 Task: Add a signature David Green containing Wishing you a joyous holiday season, David Green to email address softage.10@softage.net and add a label User research
Action: Mouse moved to (90, 116)
Screenshot: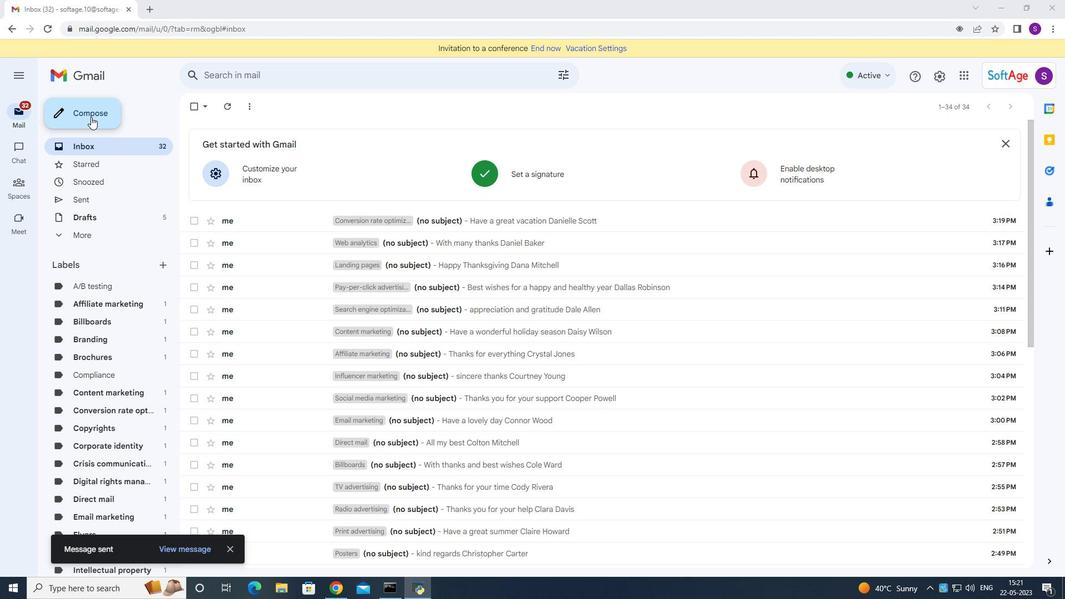 
Action: Mouse pressed left at (90, 116)
Screenshot: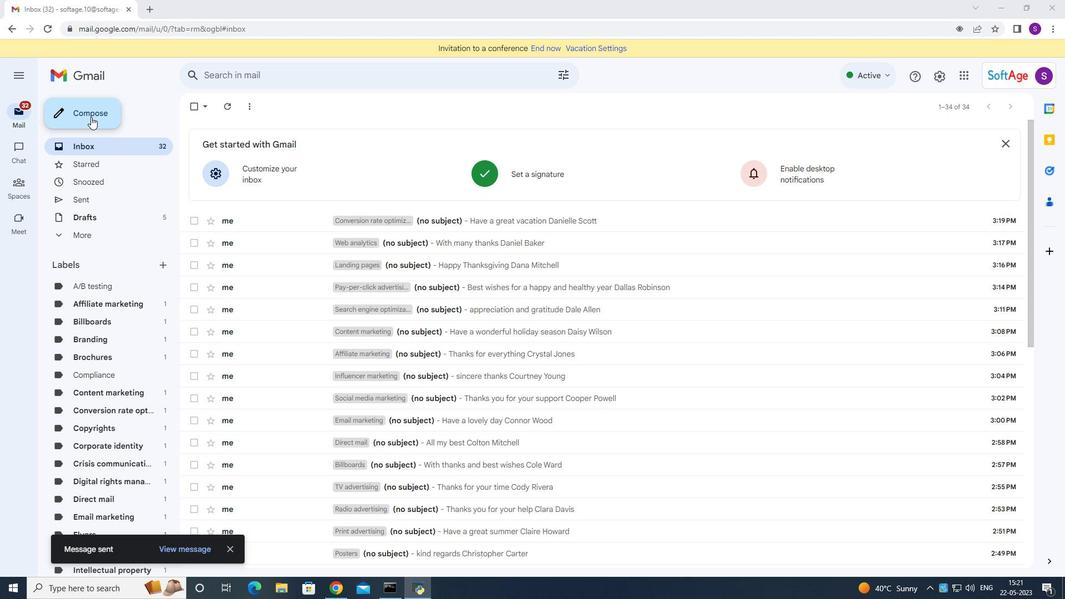 
Action: Mouse moved to (891, 559)
Screenshot: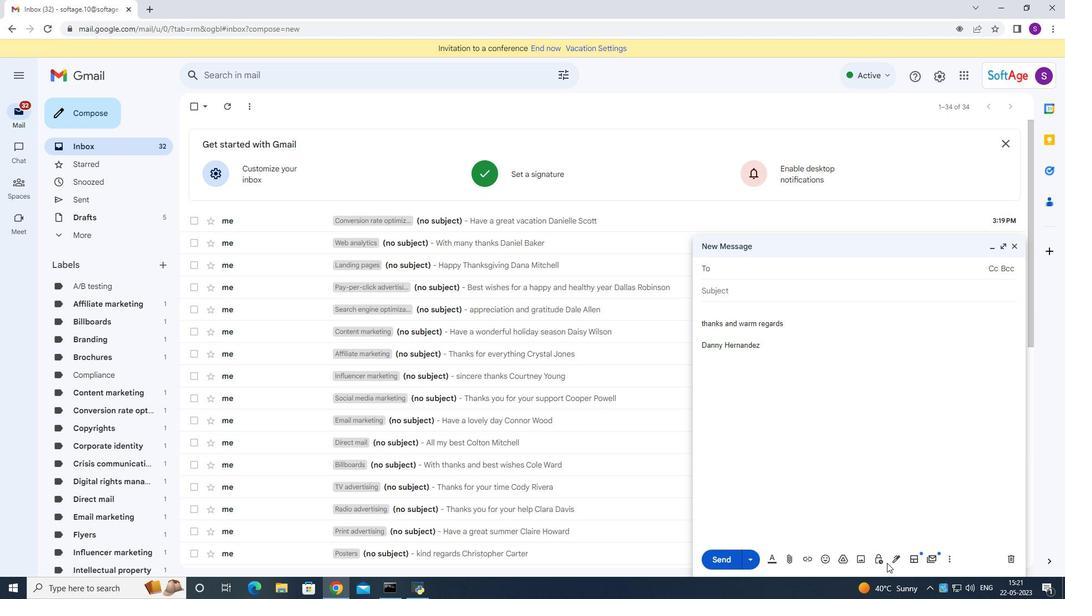 
Action: Mouse pressed left at (891, 559)
Screenshot: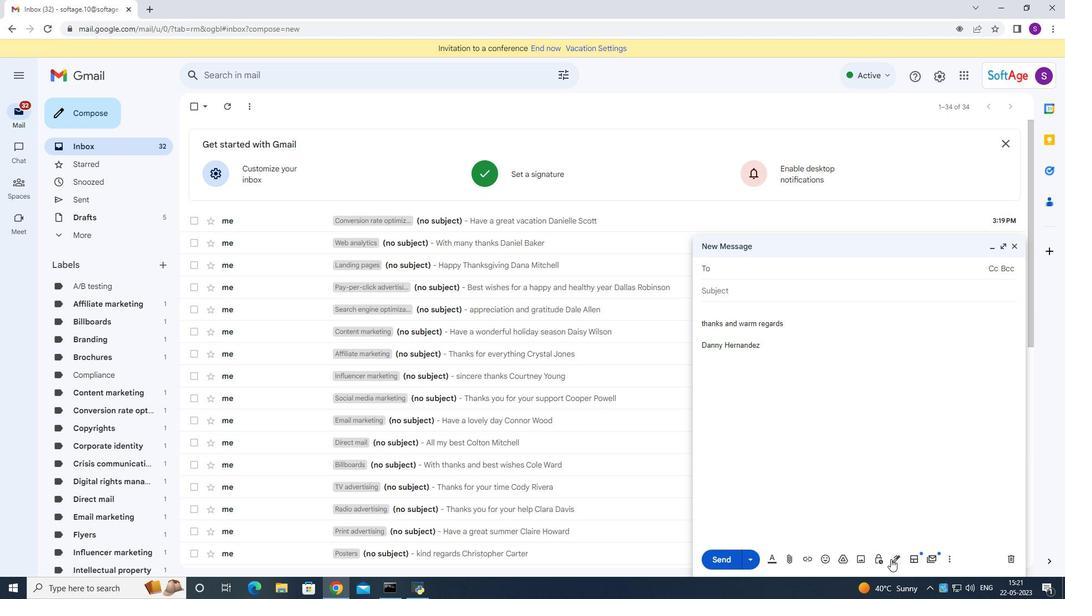 
Action: Mouse moved to (919, 493)
Screenshot: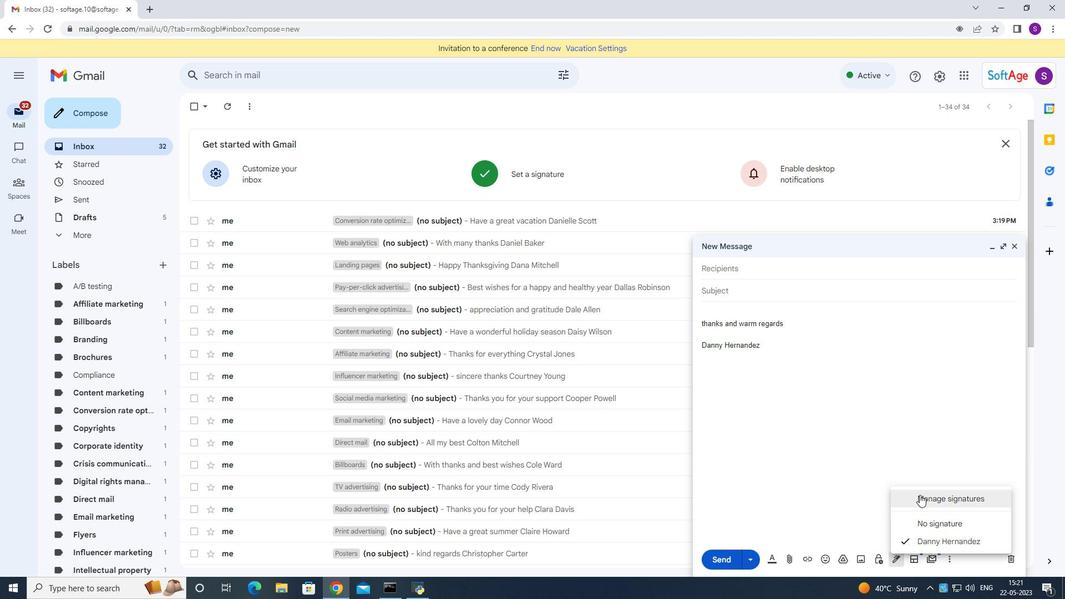 
Action: Mouse pressed left at (919, 493)
Screenshot: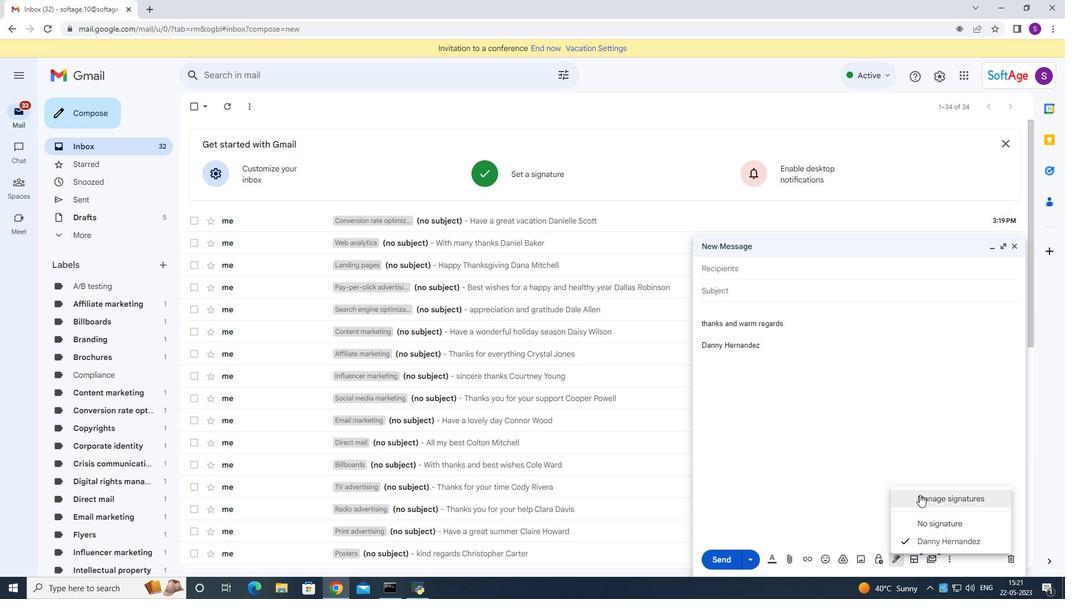 
Action: Mouse moved to (573, 359)
Screenshot: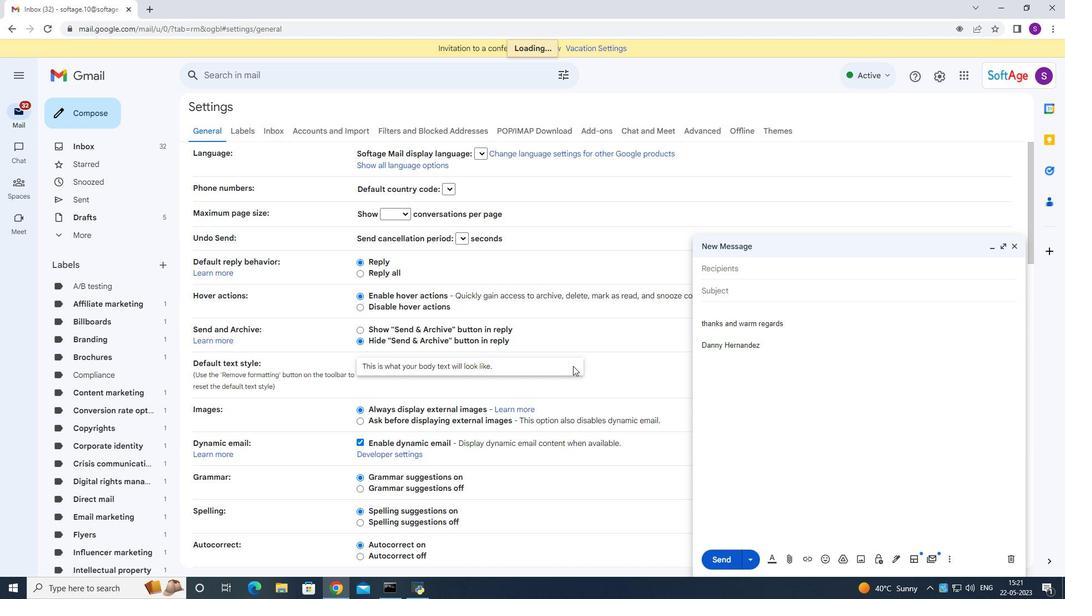 
Action: Mouse scrolled (573, 359) with delta (0, 0)
Screenshot: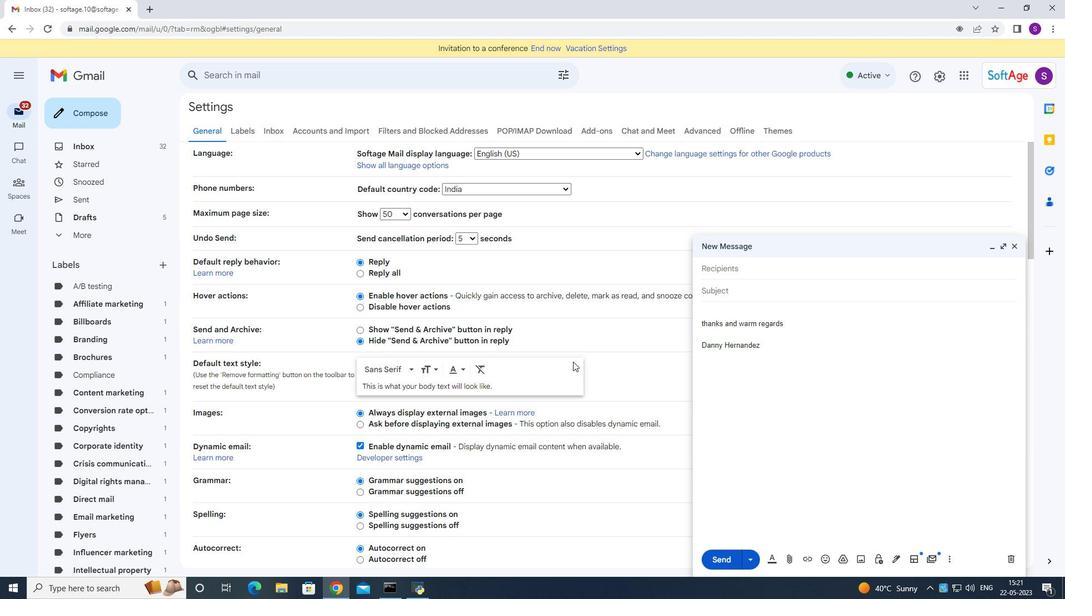 
Action: Mouse scrolled (573, 359) with delta (0, 0)
Screenshot: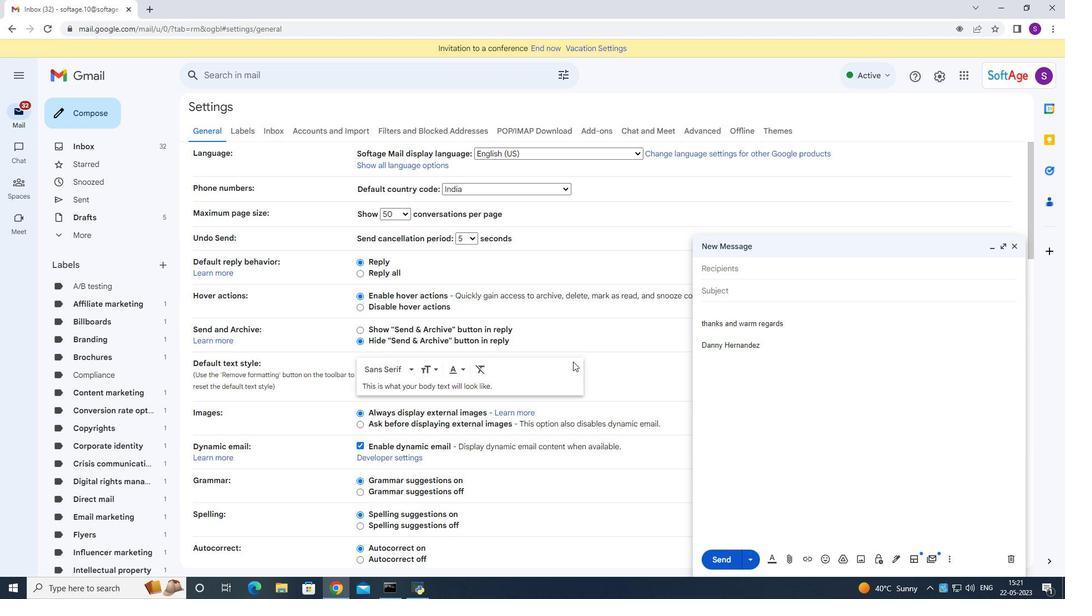 
Action: Mouse scrolled (573, 359) with delta (0, 0)
Screenshot: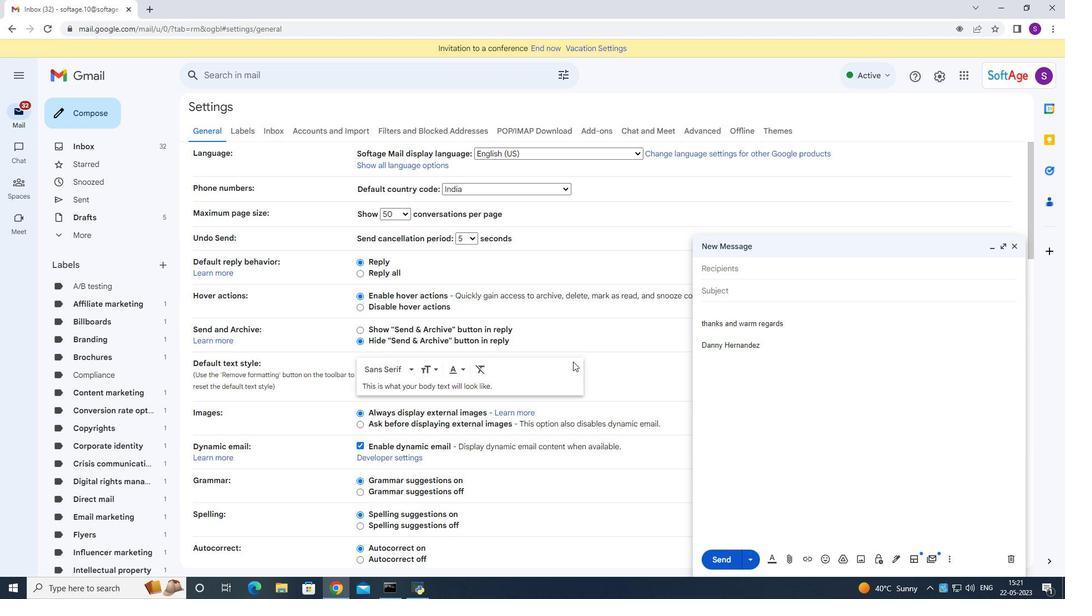 
Action: Mouse scrolled (573, 359) with delta (0, 0)
Screenshot: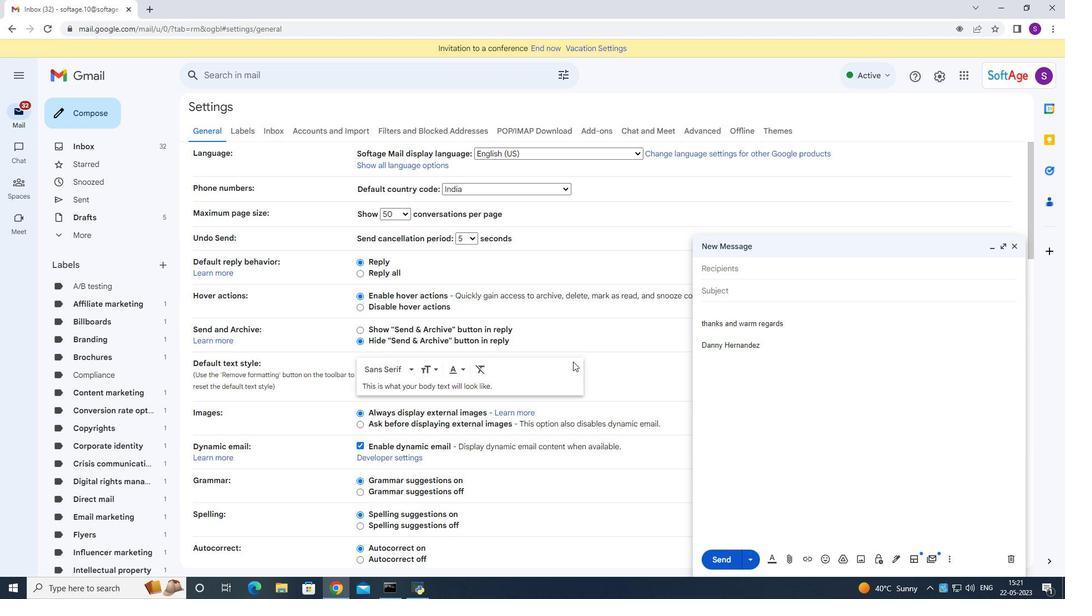 
Action: Mouse scrolled (573, 359) with delta (0, 0)
Screenshot: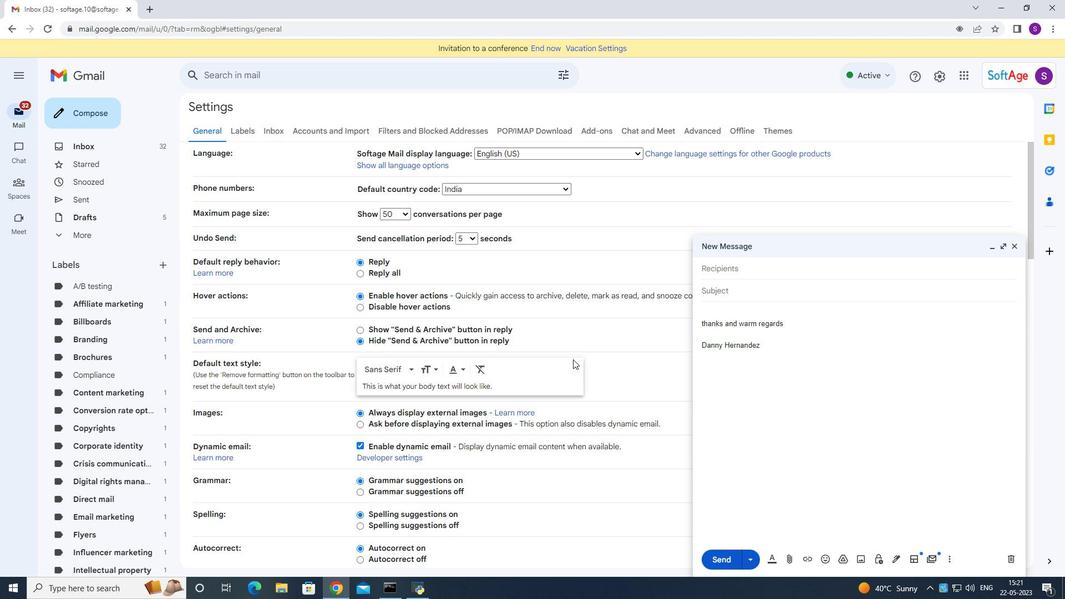 
Action: Mouse moved to (573, 359)
Screenshot: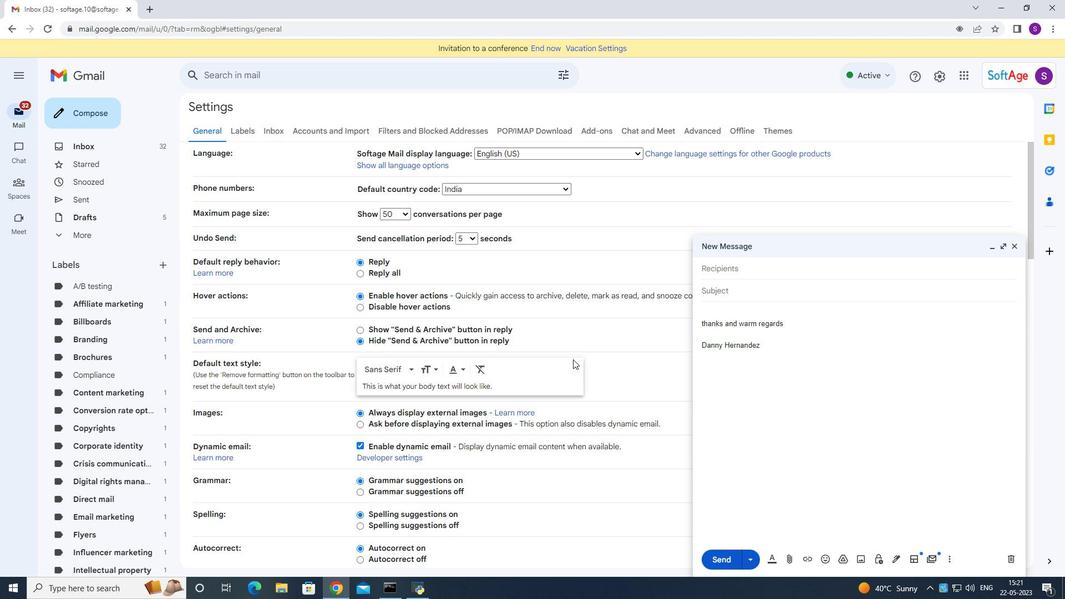 
Action: Mouse scrolled (573, 359) with delta (0, 0)
Screenshot: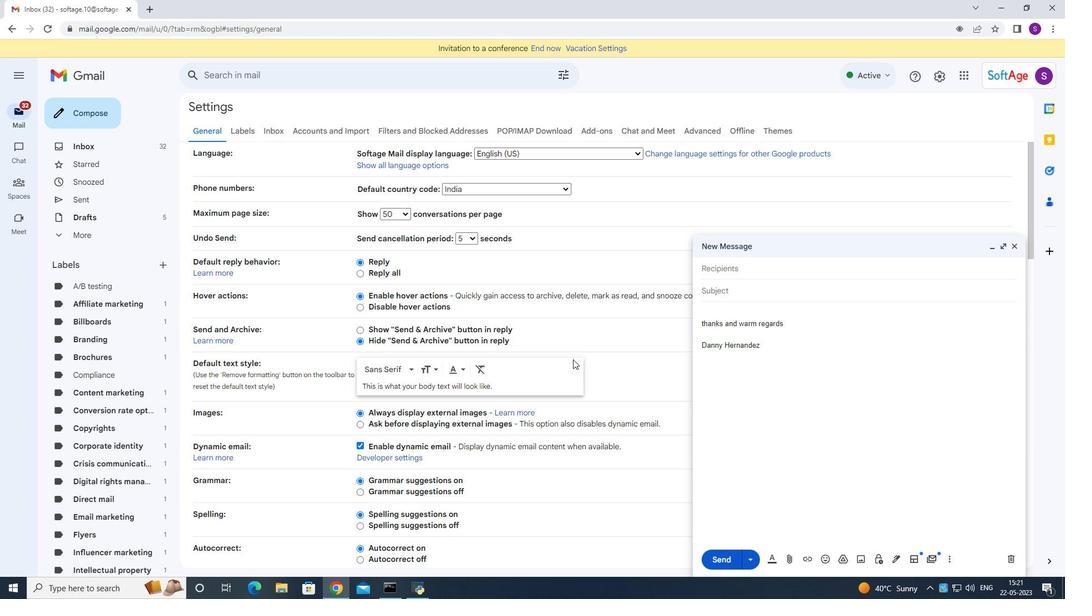 
Action: Mouse moved to (568, 361)
Screenshot: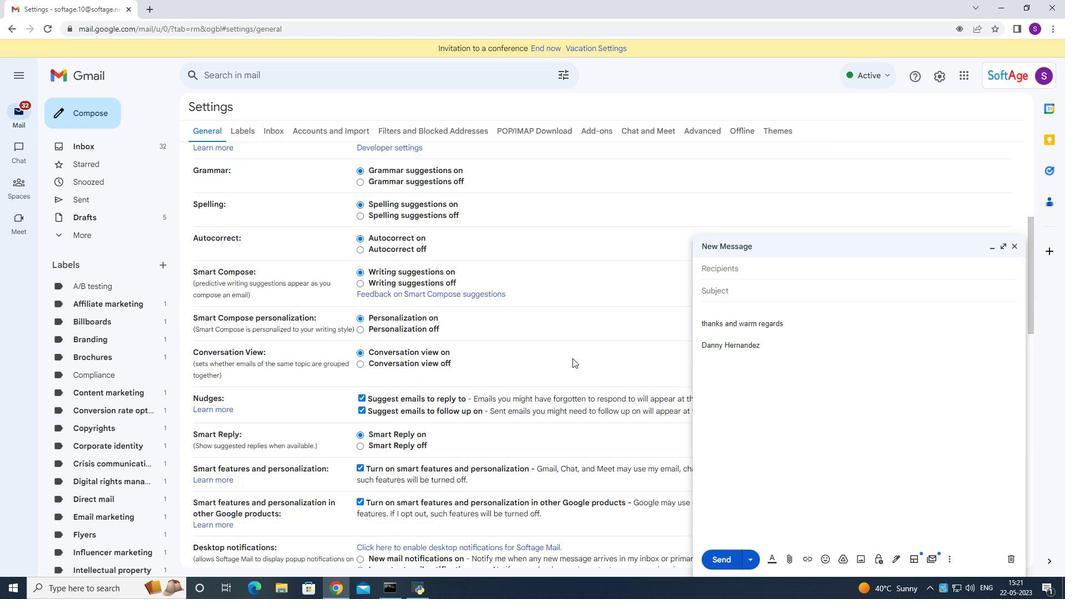 
Action: Mouse scrolled (568, 361) with delta (0, 0)
Screenshot: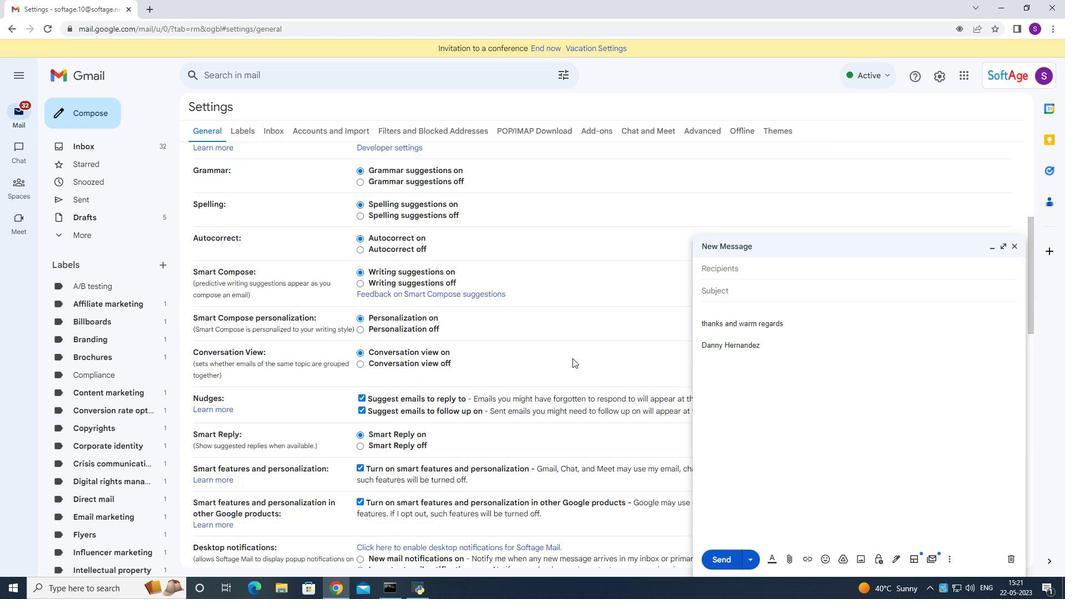 
Action: Mouse moved to (565, 364)
Screenshot: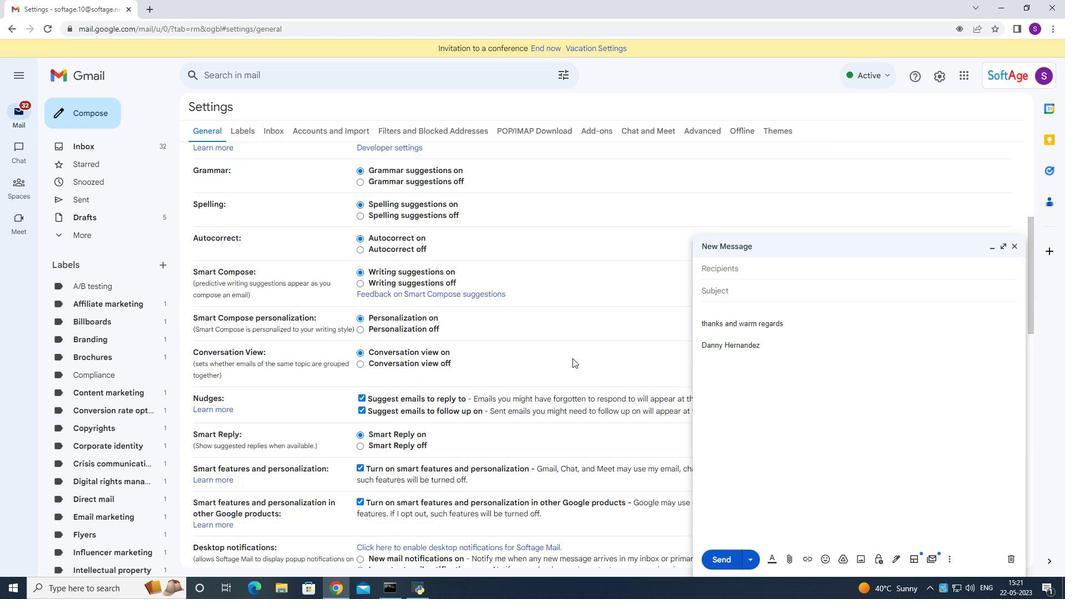 
Action: Mouse scrolled (565, 363) with delta (0, 0)
Screenshot: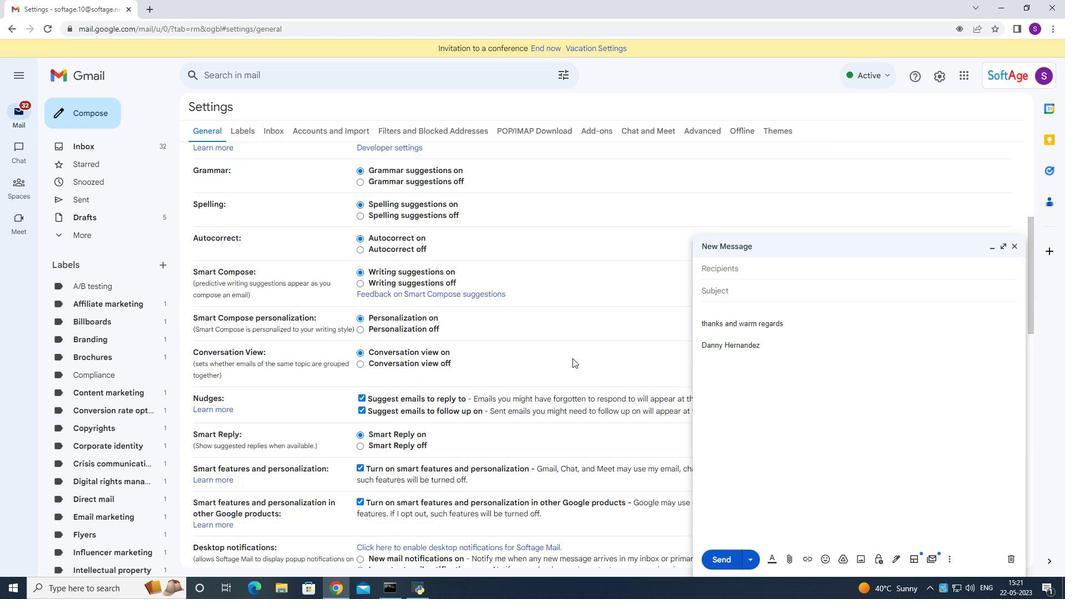 
Action: Mouse moved to (564, 364)
Screenshot: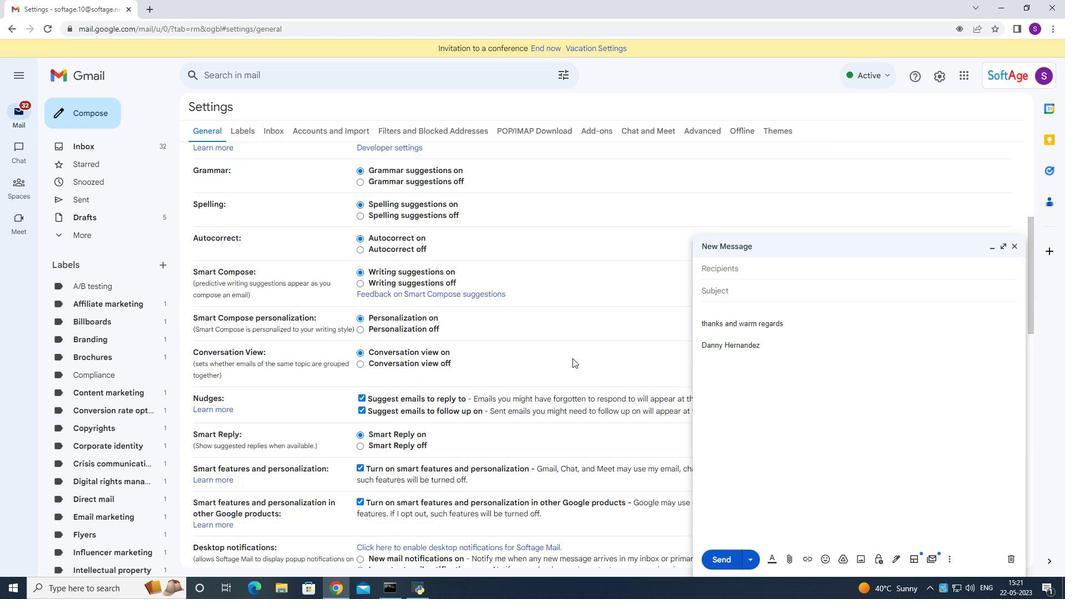 
Action: Mouse scrolled (564, 363) with delta (0, 0)
Screenshot: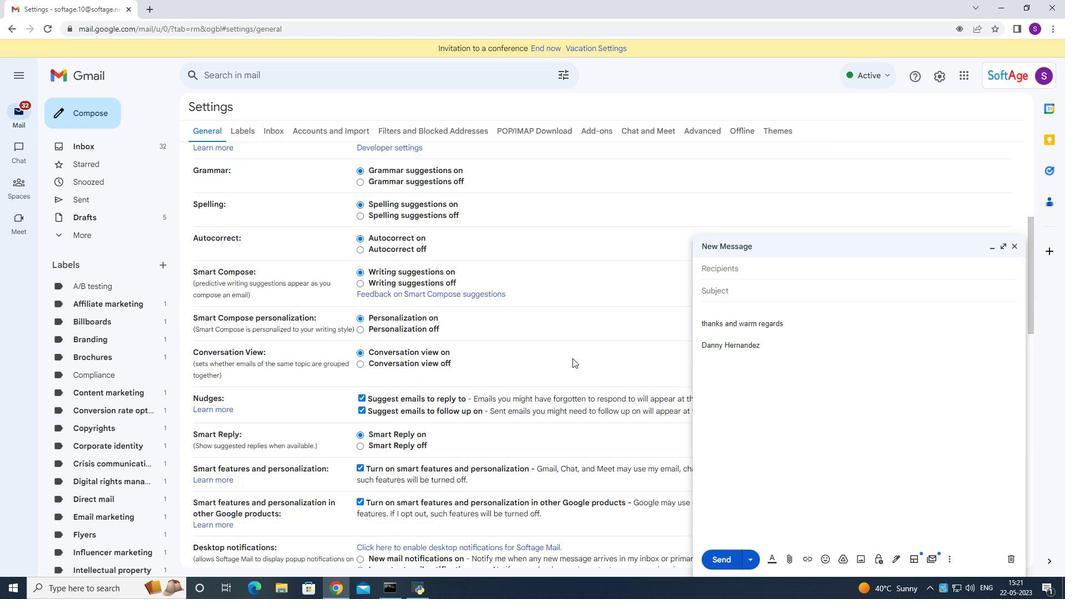 
Action: Mouse scrolled (564, 363) with delta (0, 0)
Screenshot: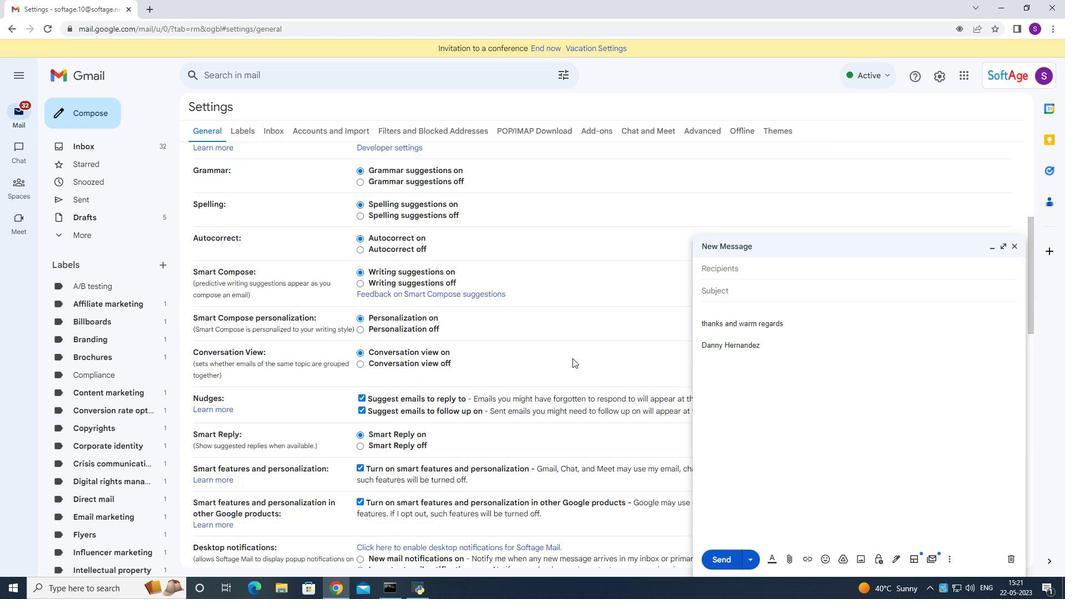 
Action: Mouse moved to (564, 364)
Screenshot: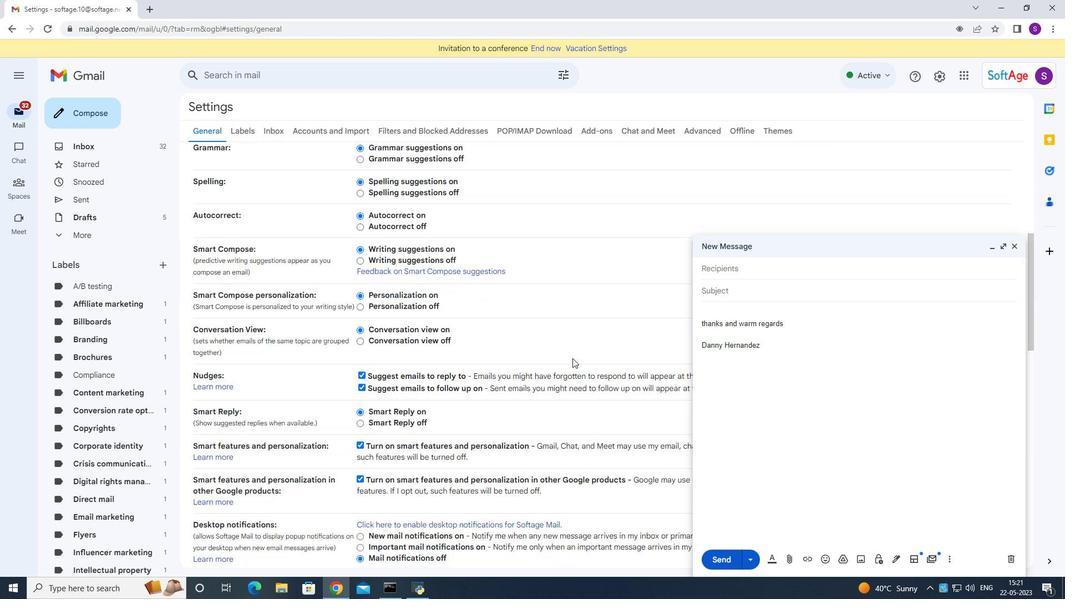 
Action: Mouse scrolled (564, 363) with delta (0, 0)
Screenshot: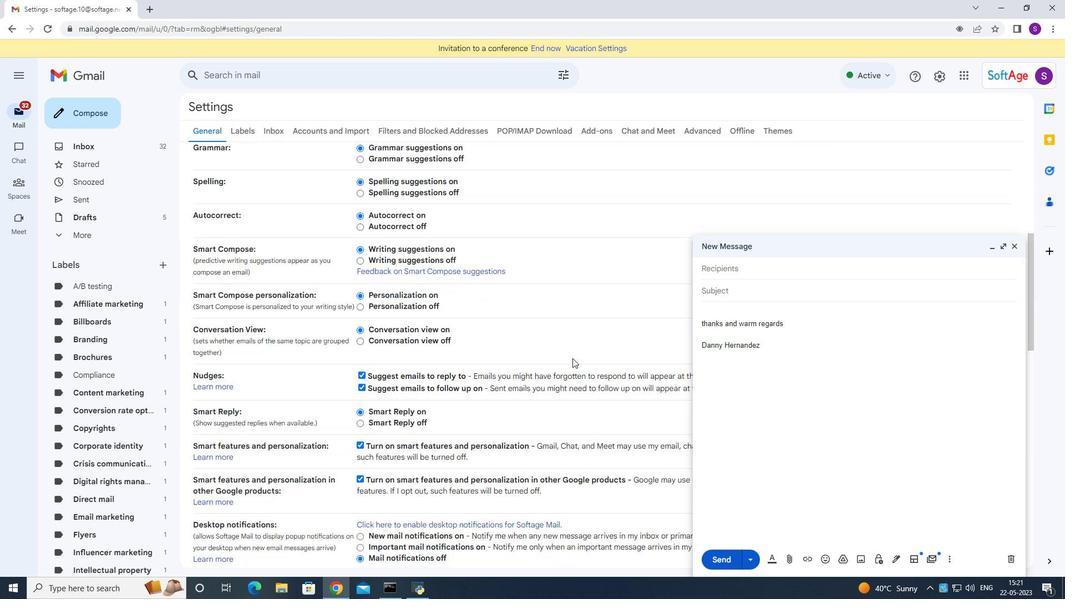 
Action: Mouse moved to (560, 364)
Screenshot: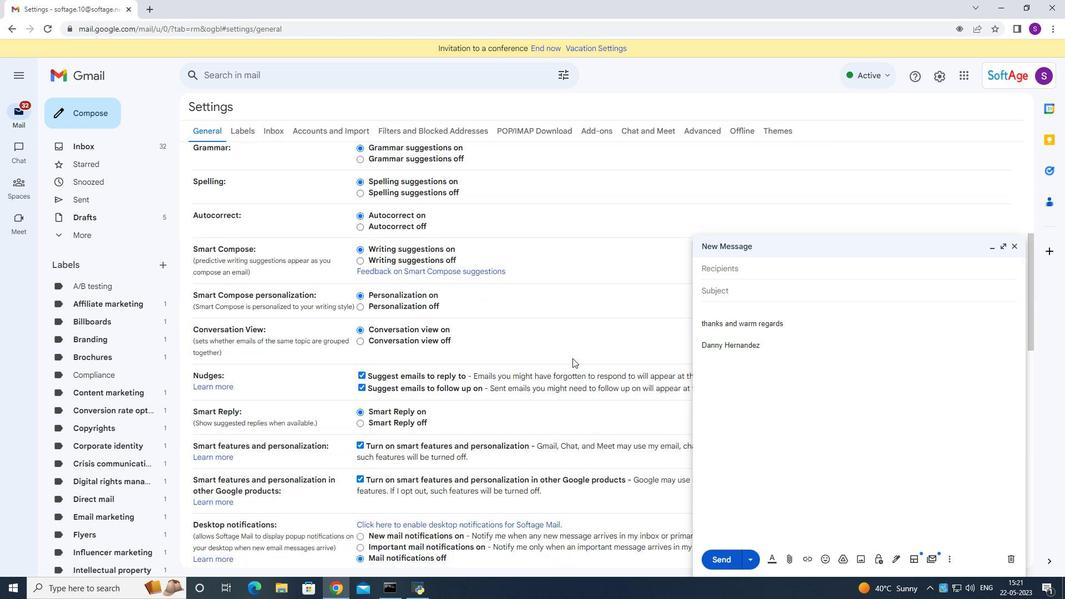 
Action: Mouse scrolled (560, 363) with delta (0, 0)
Screenshot: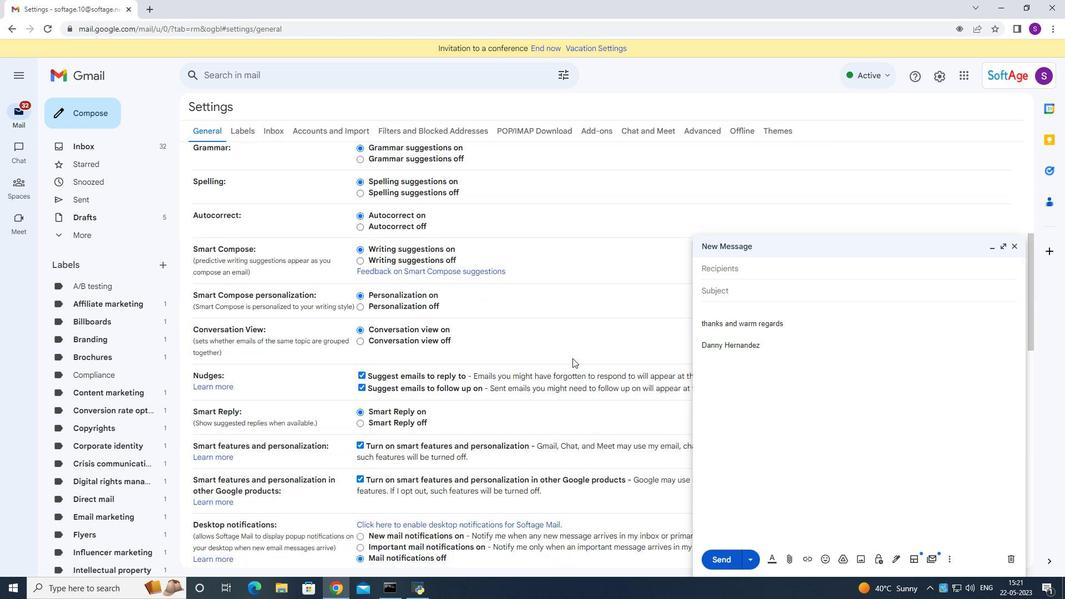 
Action: Mouse moved to (531, 373)
Screenshot: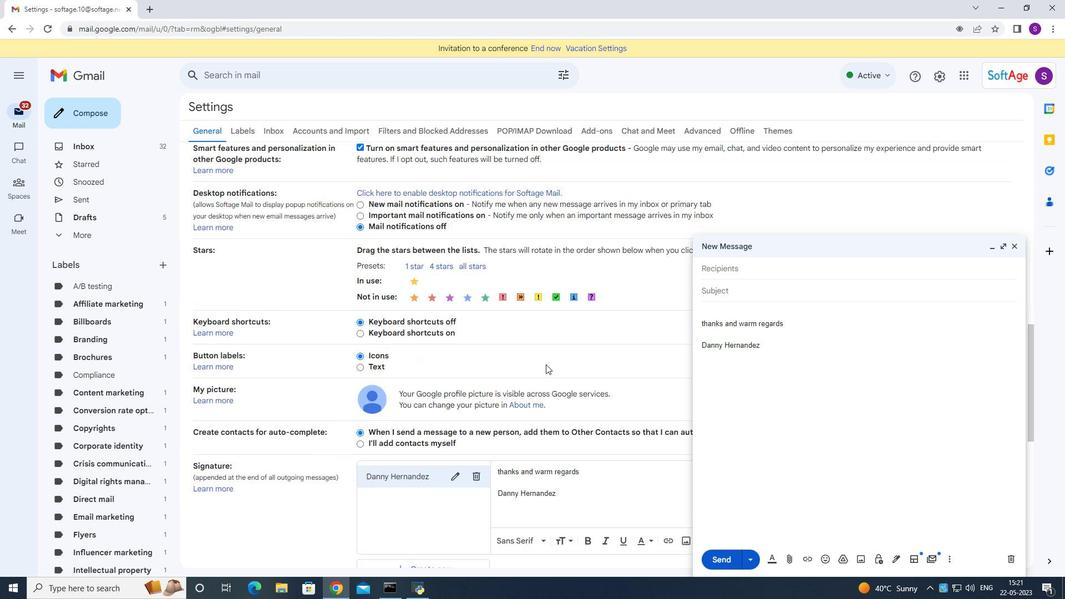 
Action: Mouse scrolled (531, 373) with delta (0, 0)
Screenshot: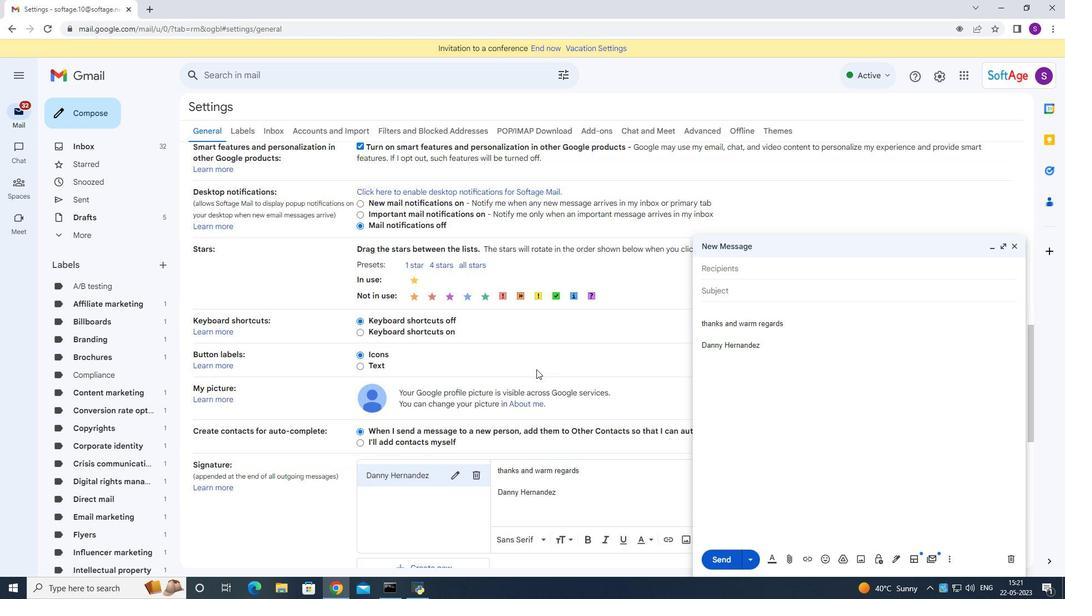 
Action: Mouse scrolled (531, 373) with delta (0, 0)
Screenshot: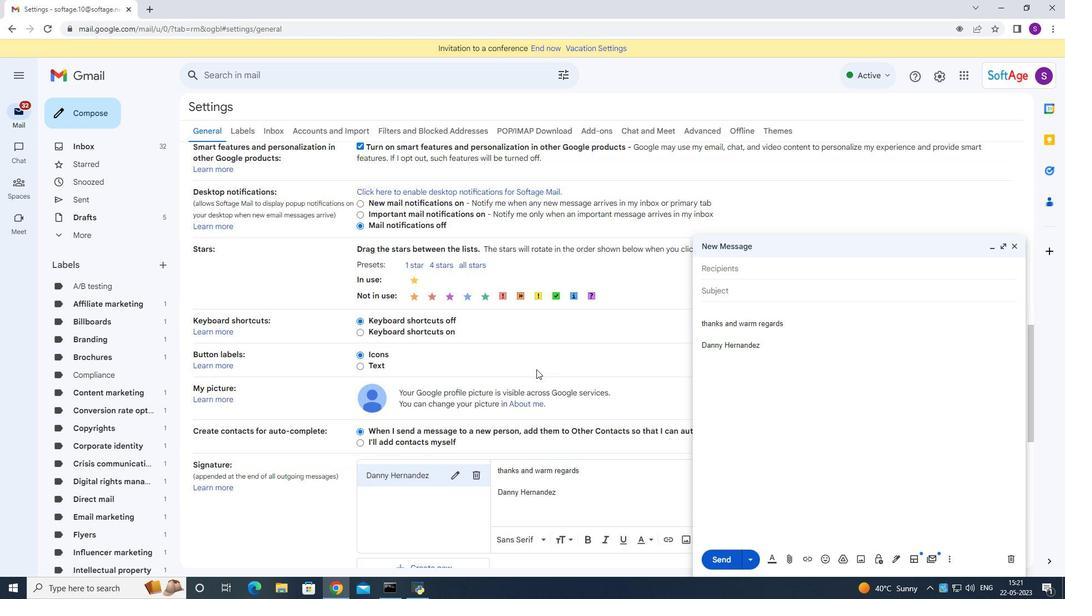 
Action: Mouse scrolled (531, 373) with delta (0, 0)
Screenshot: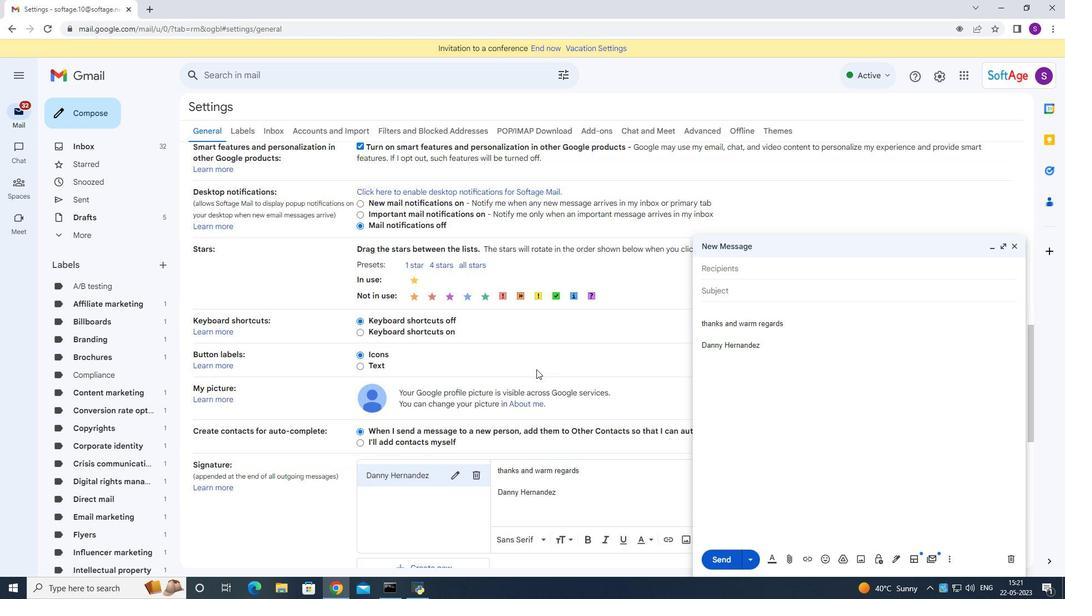 
Action: Mouse moved to (530, 373)
Screenshot: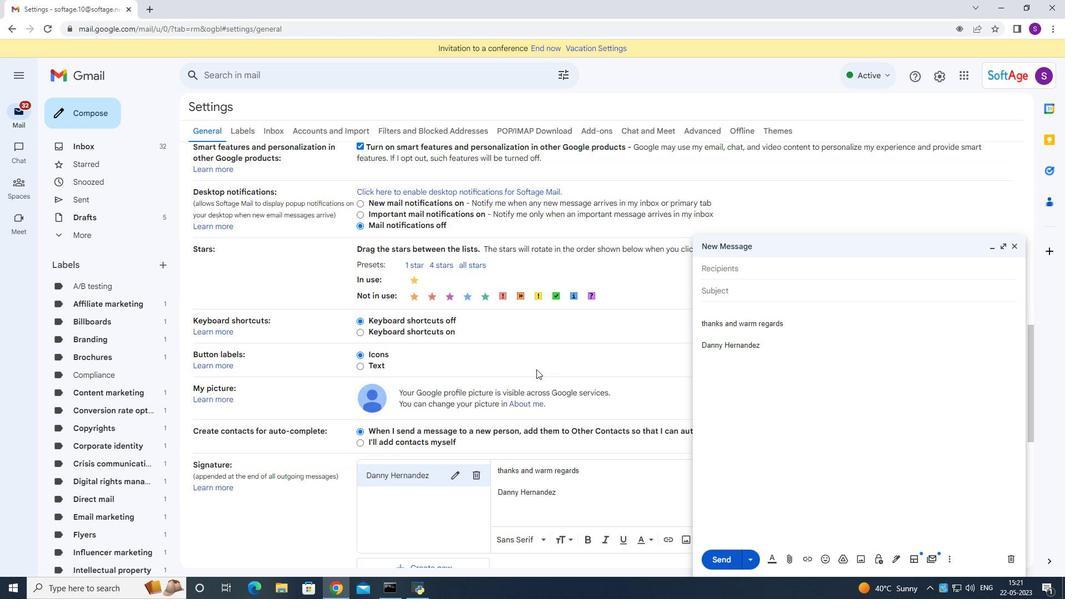 
Action: Mouse scrolled (530, 373) with delta (0, 0)
Screenshot: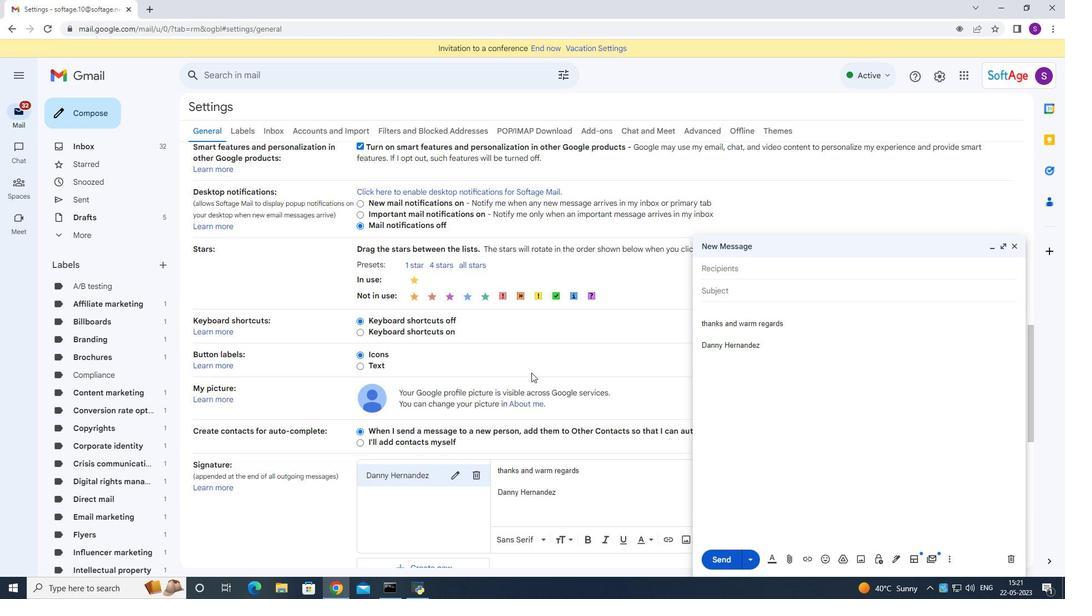 
Action: Mouse moved to (449, 260)
Screenshot: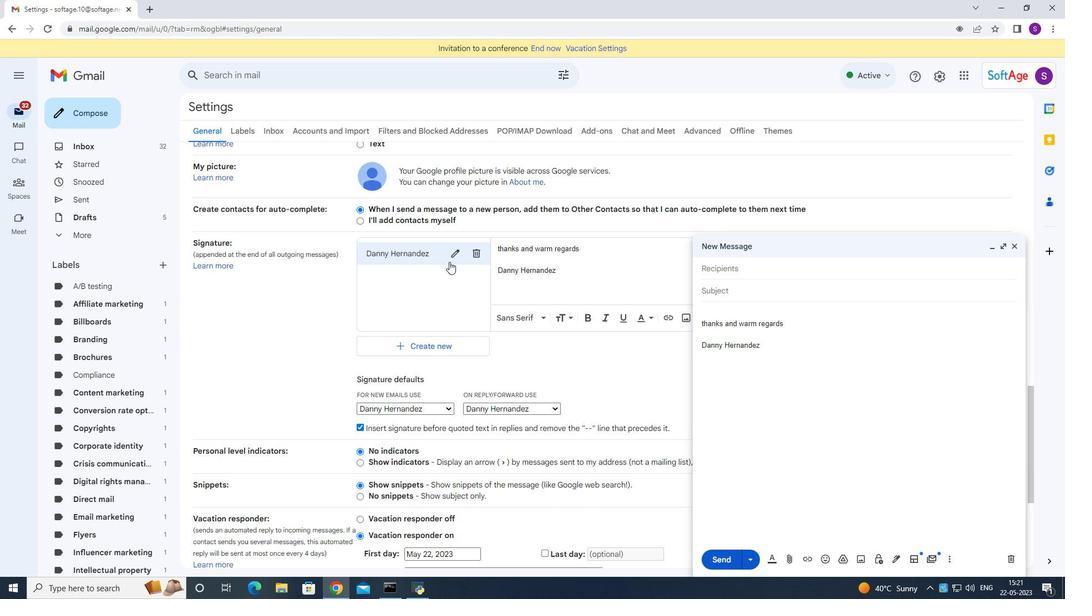 
Action: Mouse pressed left at (449, 260)
Screenshot: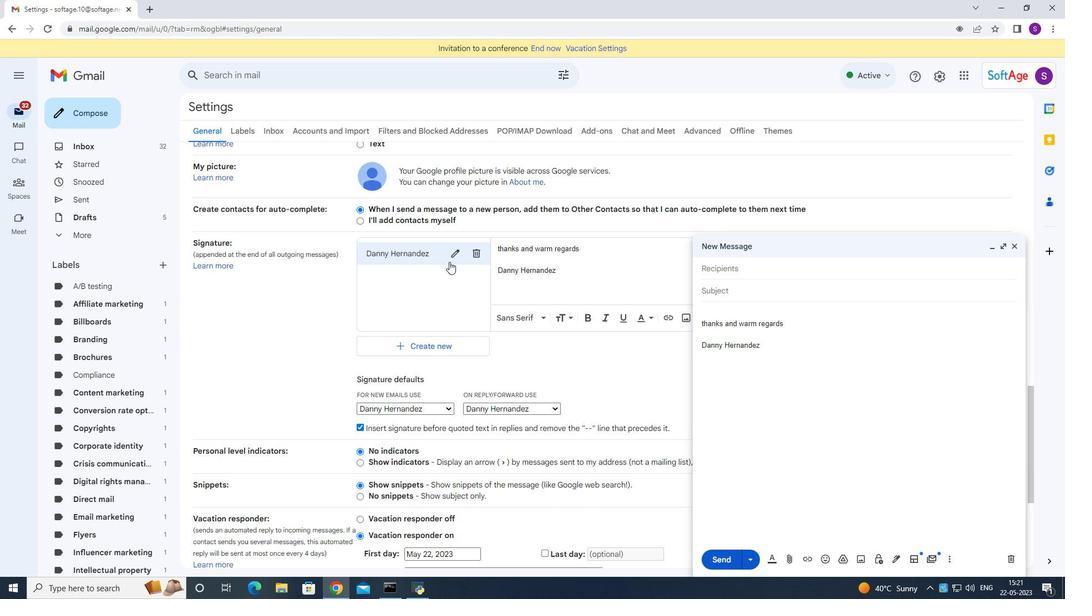 
Action: Mouse moved to (450, 256)
Screenshot: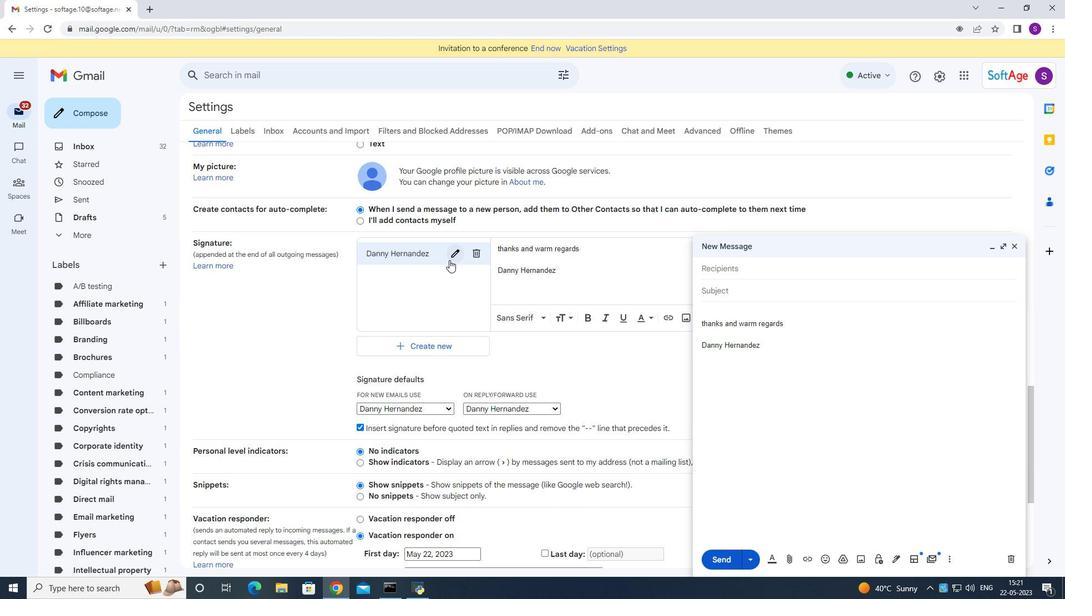 
Action: Key pressed ctrl+A<Key.backspace><Key.shift><Key.shift><Key.shift><Key.shift><Key.shift><Key.shift><Key.shift><Key.shift><Key.shift><Key.shift><Key.shift><Key.shift><Key.shift><Key.shift><Key.shift><Key.shift><Key.shift><Key.shift><Key.shift><Key.shift><Key.shift><Key.shift>David<Key.space><Key.shift>Green<Key.space>
Screenshot: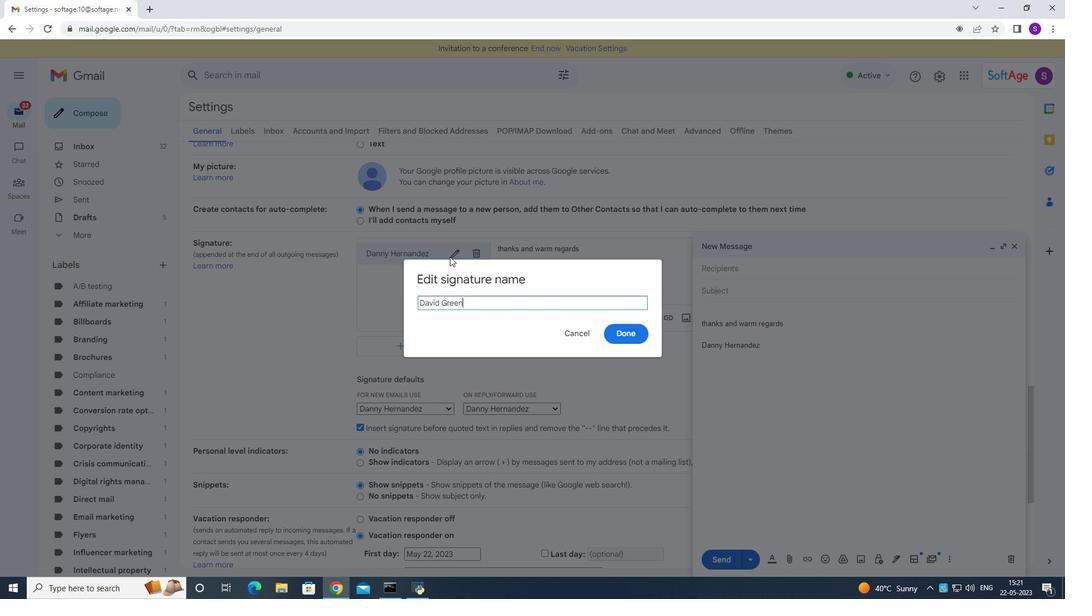 
Action: Mouse moved to (607, 330)
Screenshot: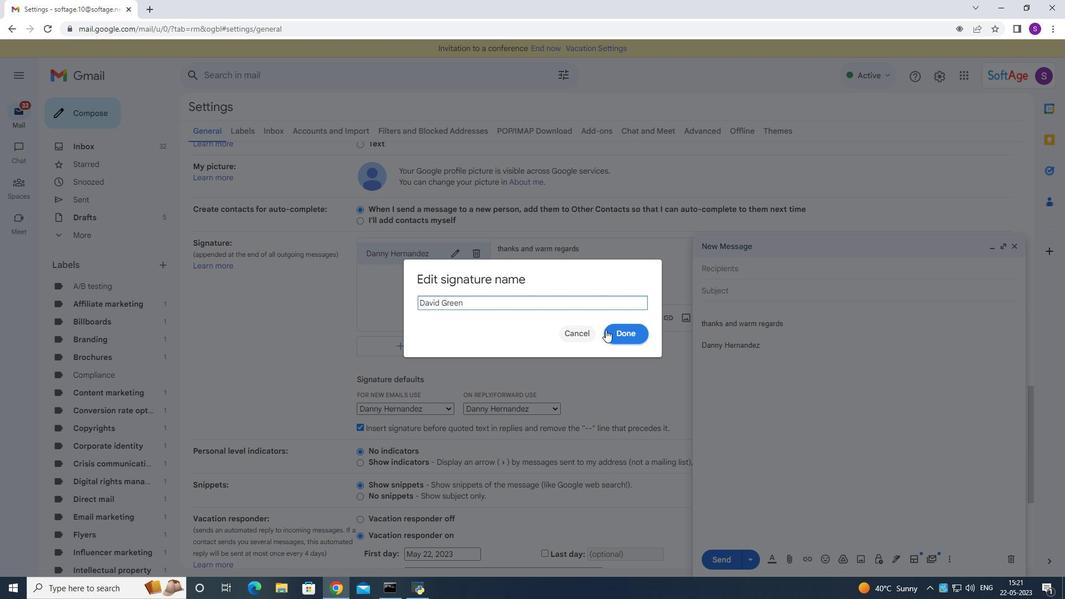 
Action: Mouse pressed left at (607, 330)
Screenshot: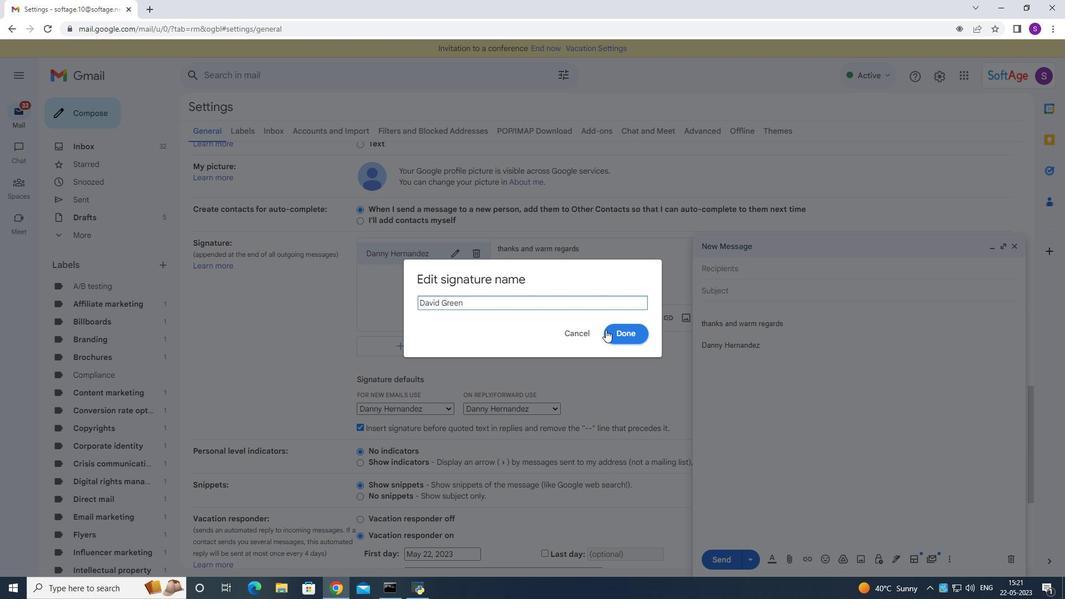 
Action: Mouse moved to (590, 204)
Screenshot: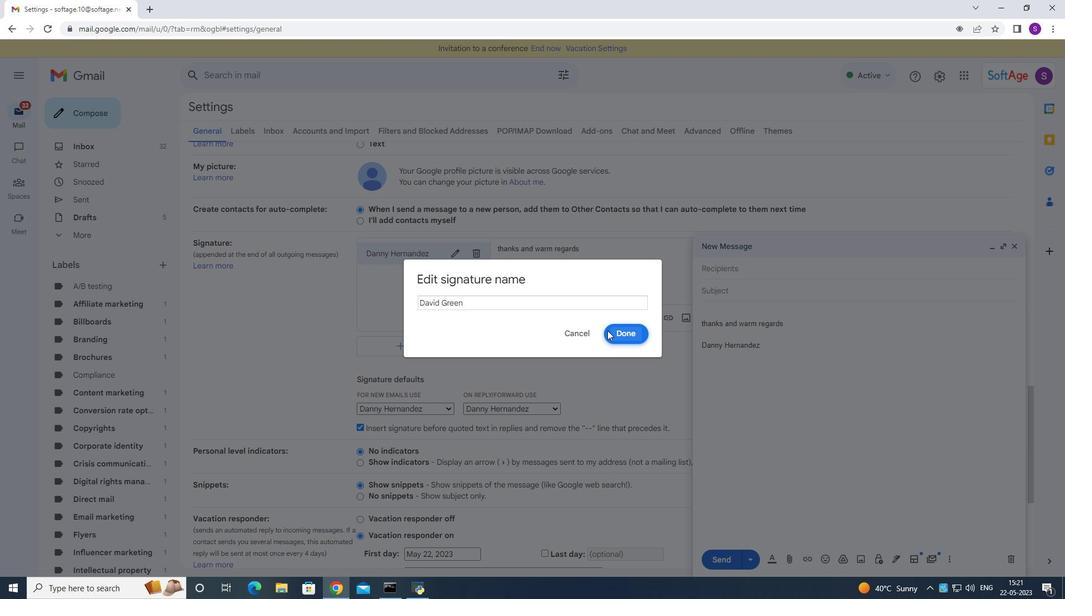 
Action: Key pressed ctrl+A=<Key.backspace><Key.backspace><Key.backspace><Key.shift>Wishi<Key.backspace>ing<Key.space>you<Key.space>a<Key.space>joyous<Key.space>holidays<Key.space><Key.backspace><Key.backspace><Key.space>season<Key.space><Key.enter><Key.enter><Key.shift>David<Key.space><Key.shift>Green<Key.space>
Screenshot: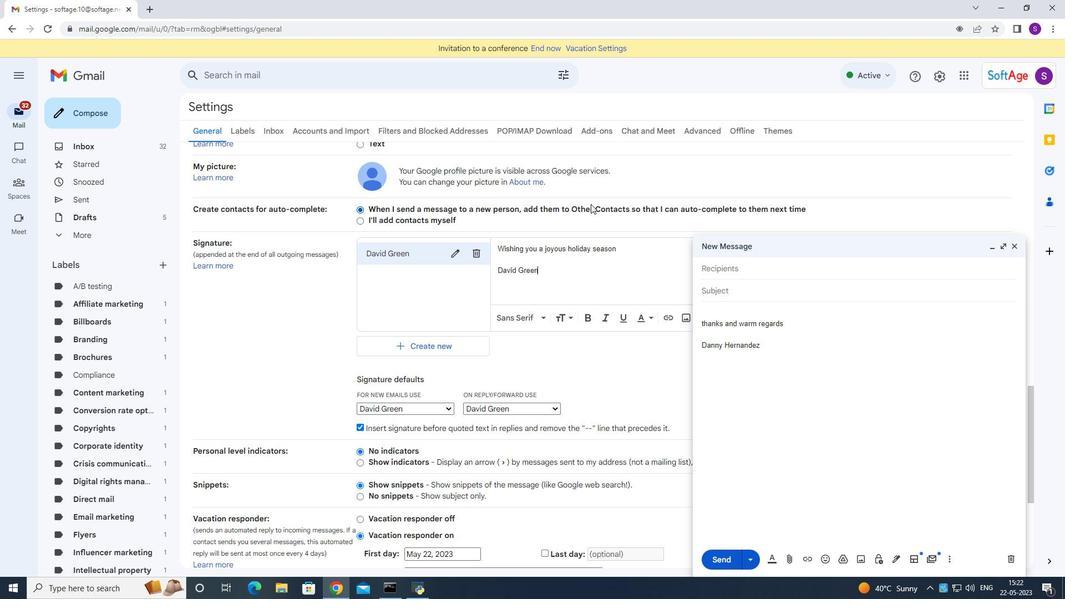 
Action: Mouse moved to (584, 294)
Screenshot: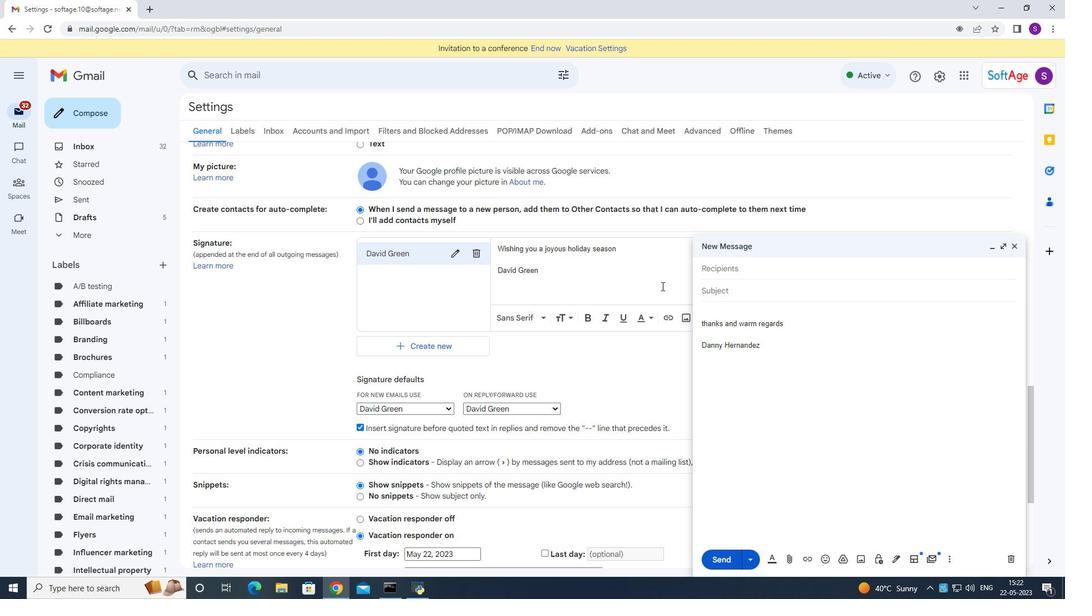 
Action: Mouse scrolled (584, 294) with delta (0, 0)
Screenshot: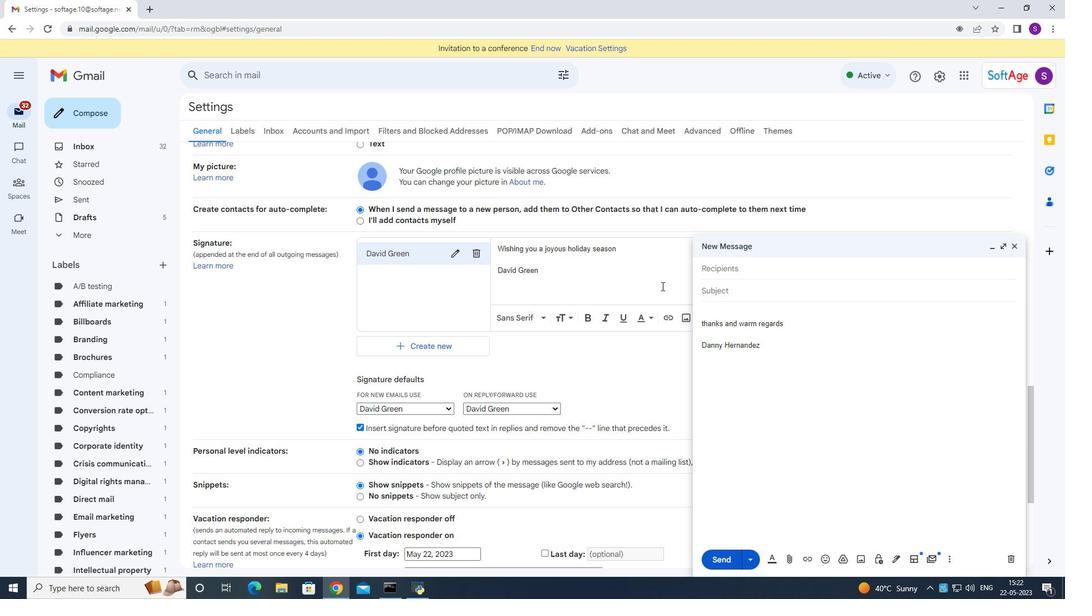 
Action: Mouse scrolled (584, 294) with delta (0, 0)
Screenshot: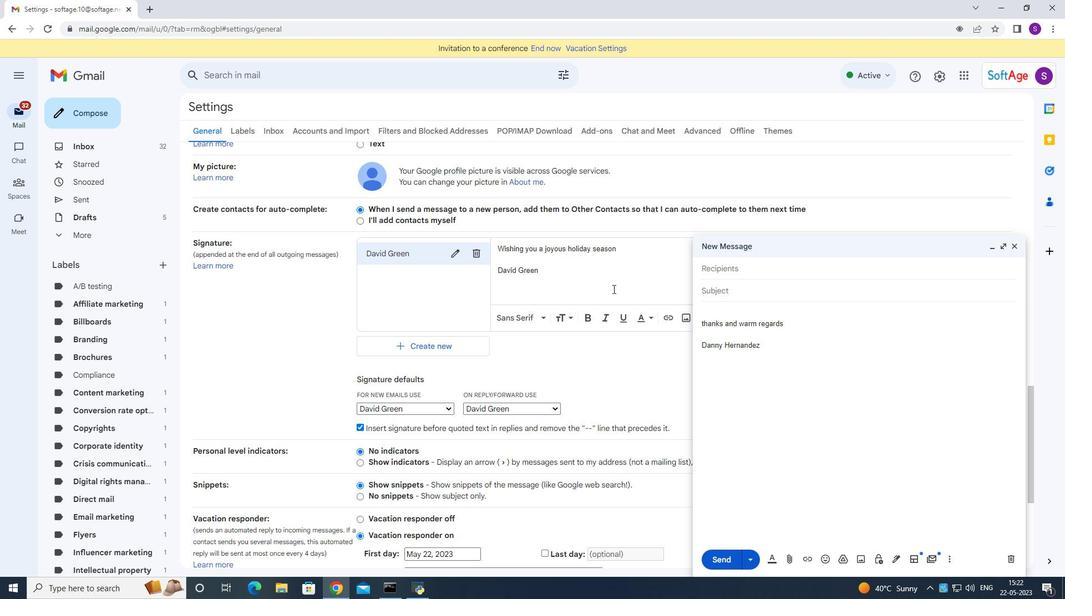
Action: Mouse scrolled (584, 294) with delta (0, 0)
Screenshot: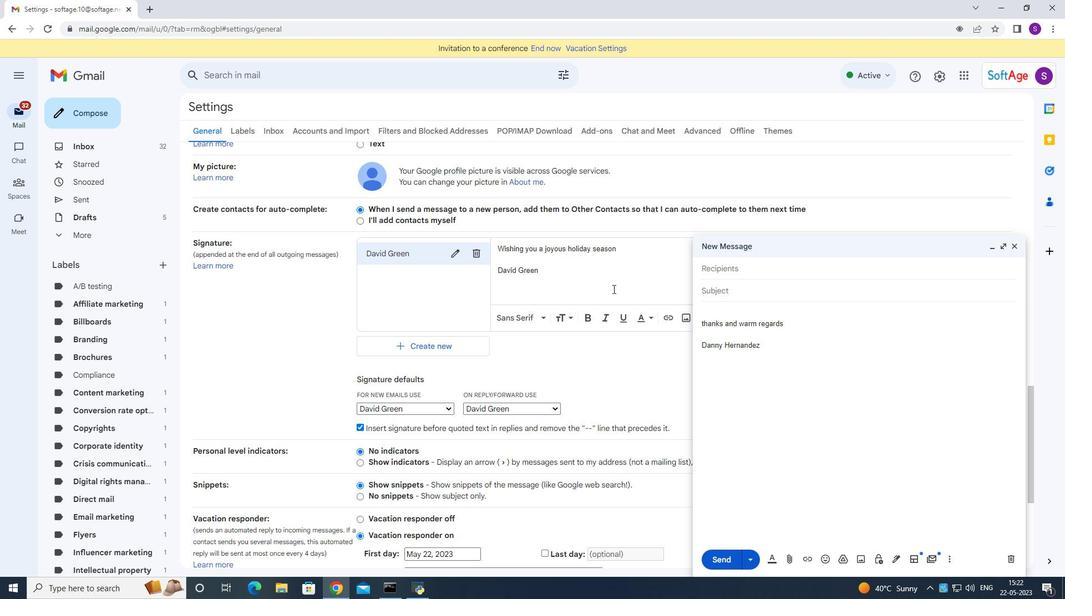 
Action: Mouse scrolled (584, 294) with delta (0, 0)
Screenshot: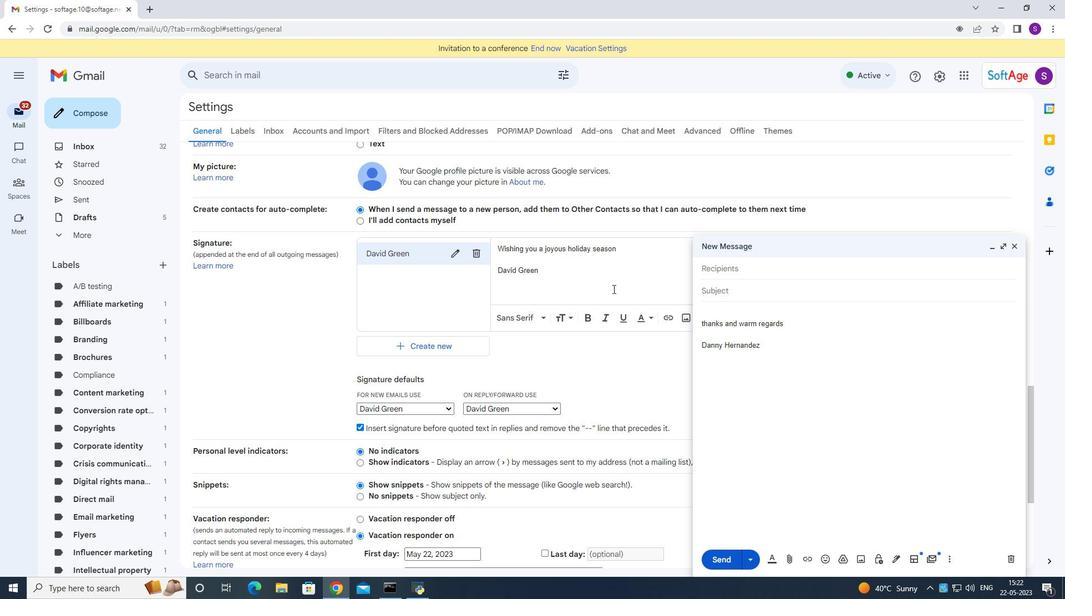 
Action: Mouse scrolled (584, 294) with delta (0, 0)
Screenshot: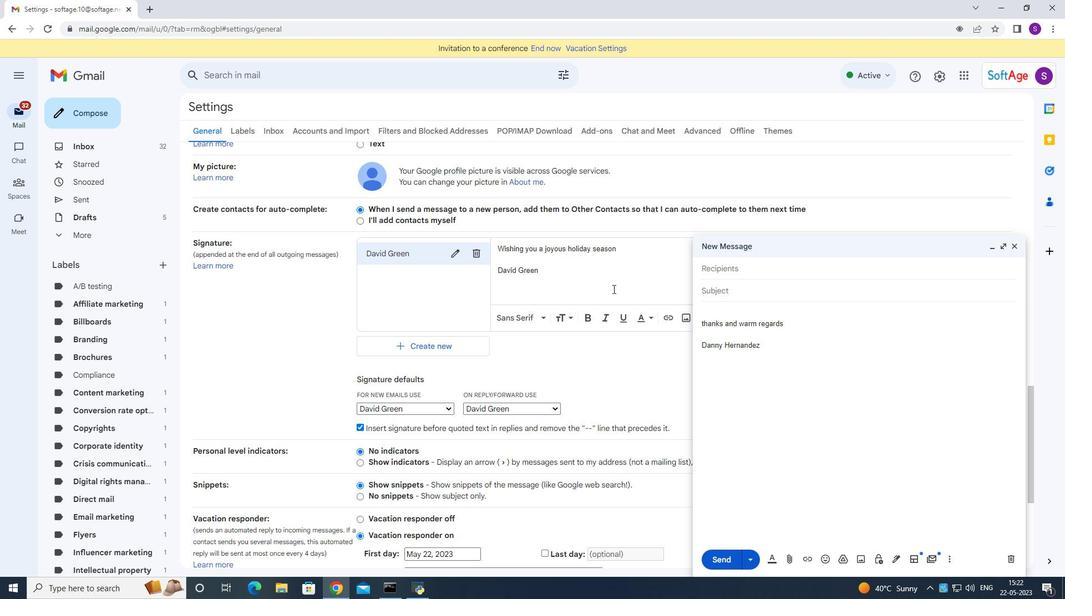 
Action: Mouse scrolled (584, 294) with delta (0, 0)
Screenshot: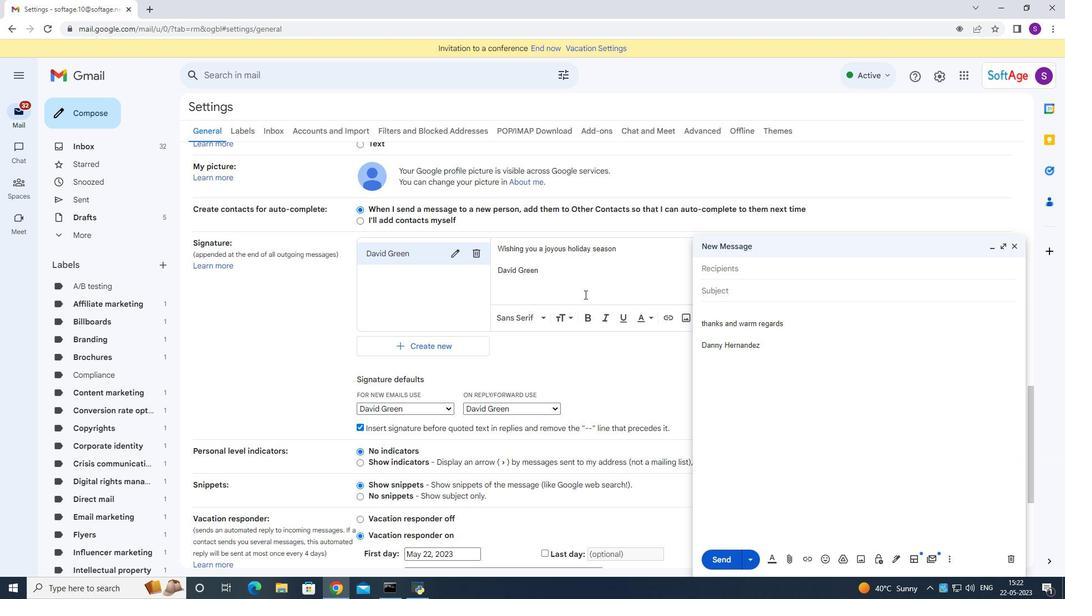 
Action: Mouse moved to (591, 328)
Screenshot: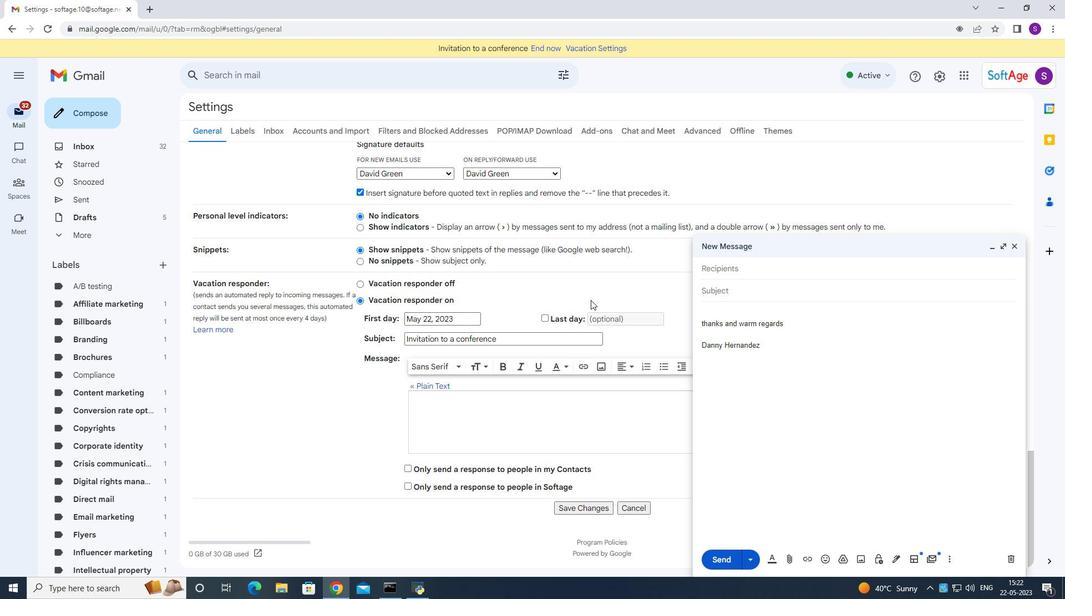 
Action: Mouse scrolled (591, 327) with delta (0, 0)
Screenshot: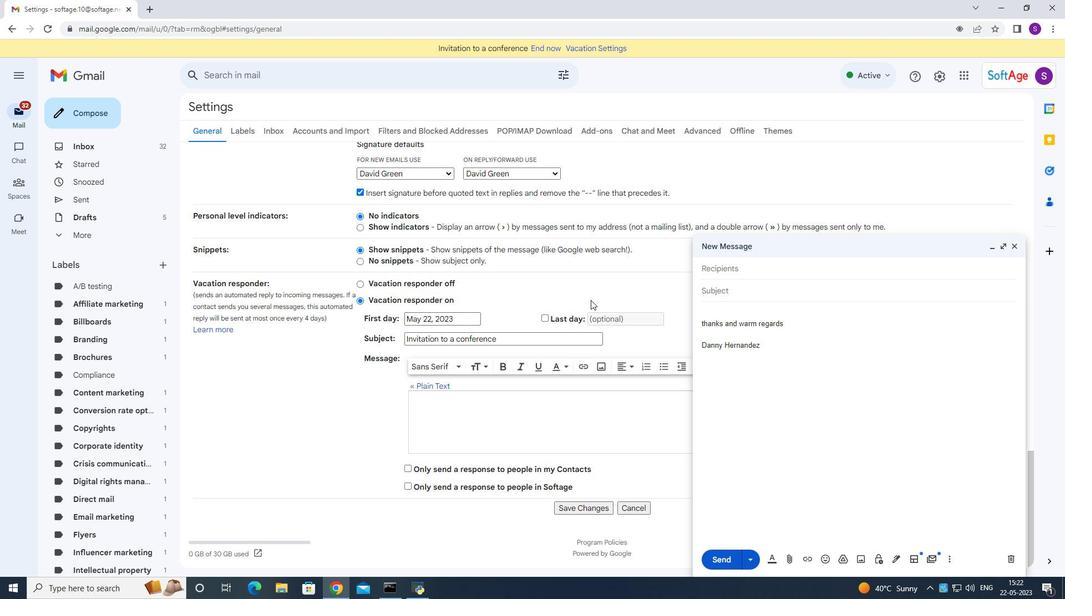 
Action: Mouse moved to (591, 338)
Screenshot: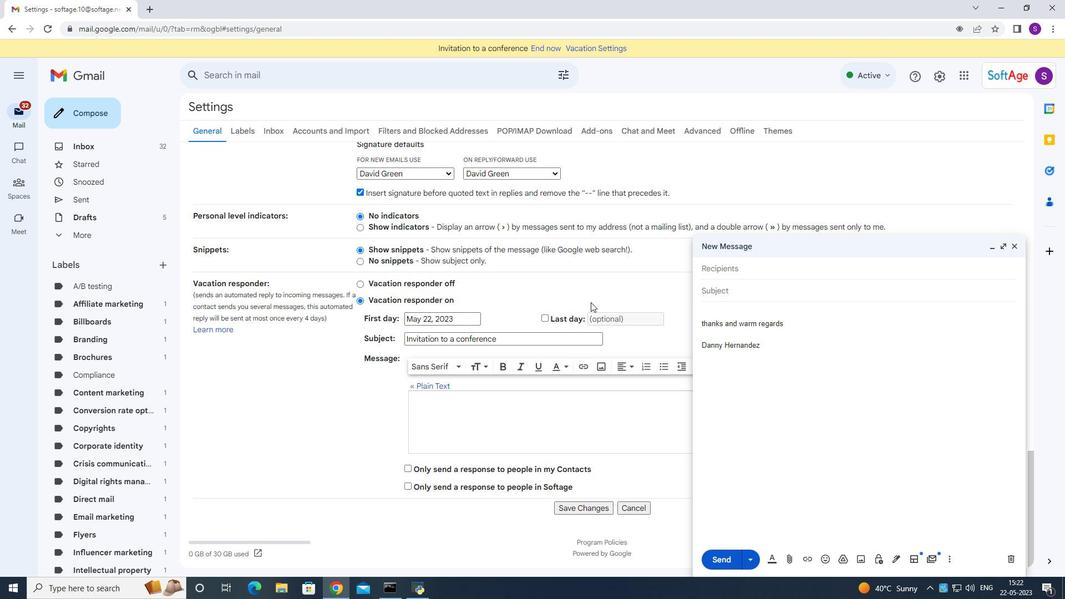 
Action: Mouse scrolled (591, 337) with delta (0, 0)
Screenshot: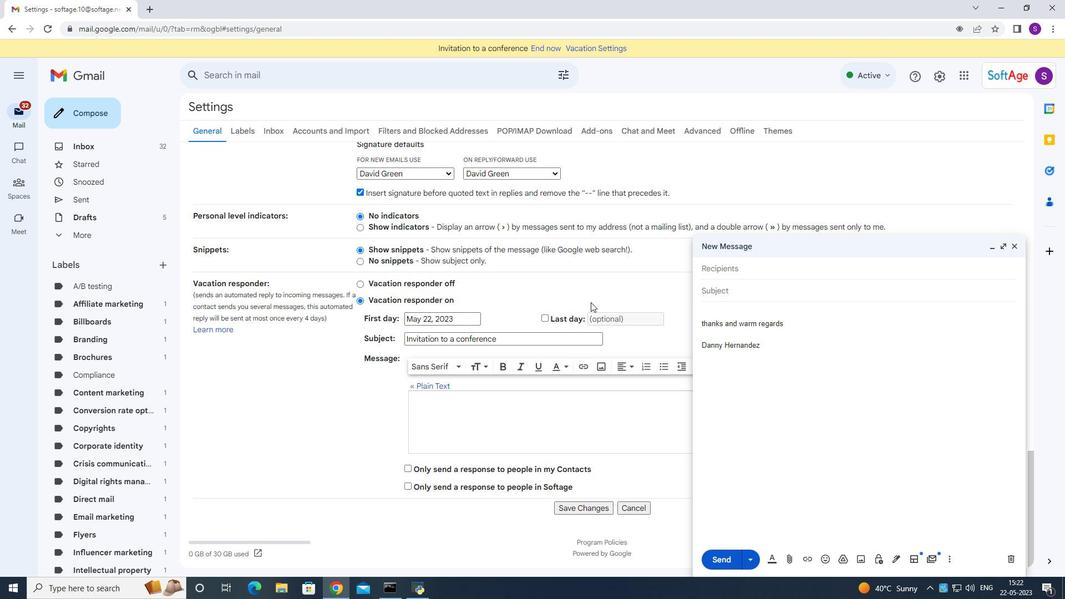 
Action: Mouse moved to (588, 345)
Screenshot: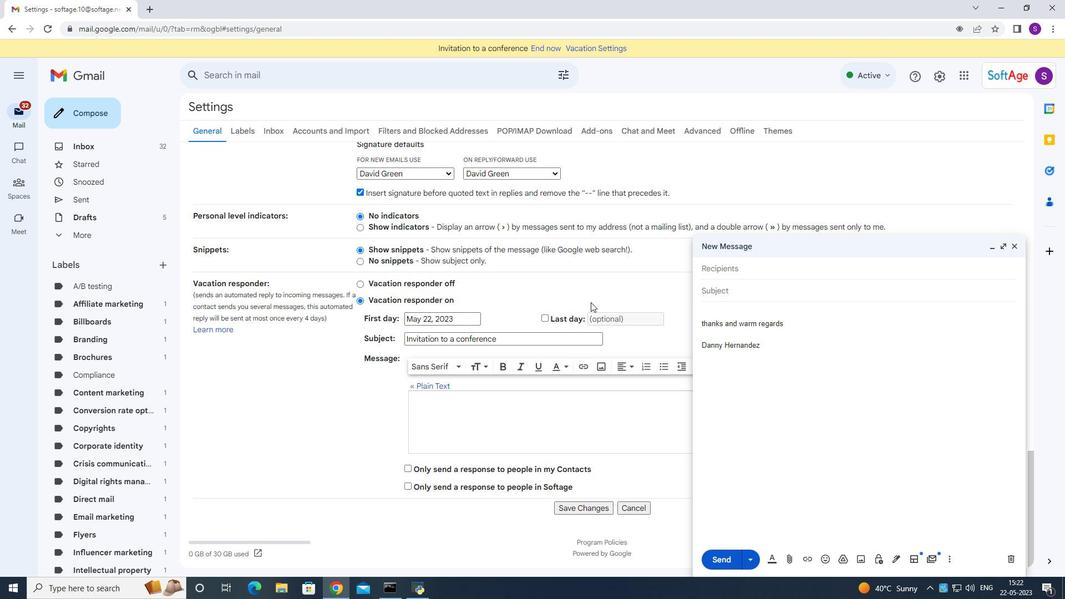 
Action: Mouse scrolled (588, 345) with delta (0, 0)
Screenshot: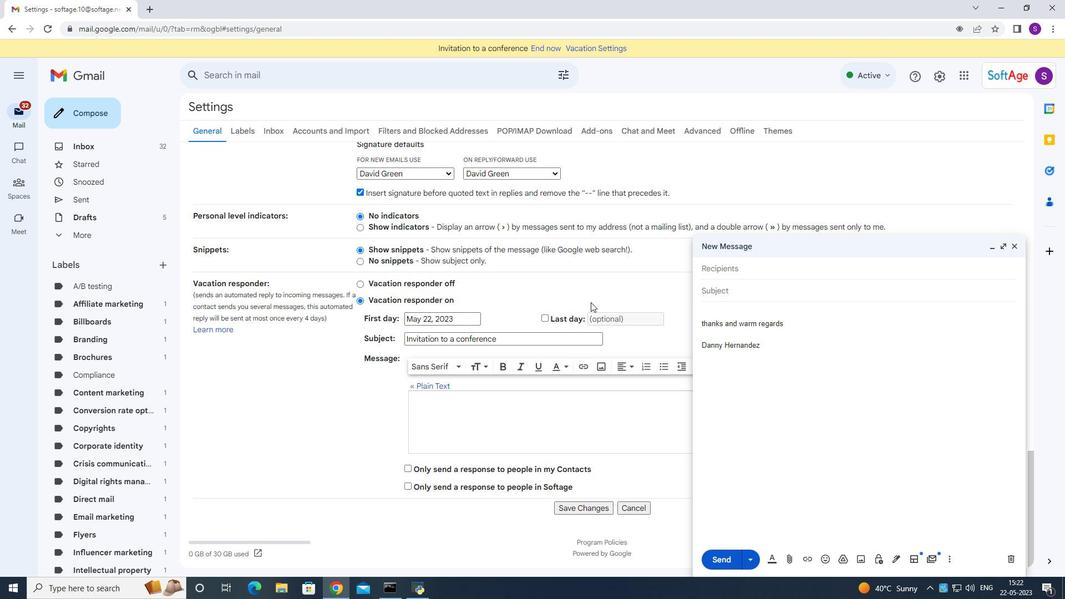 
Action: Mouse moved to (588, 347)
Screenshot: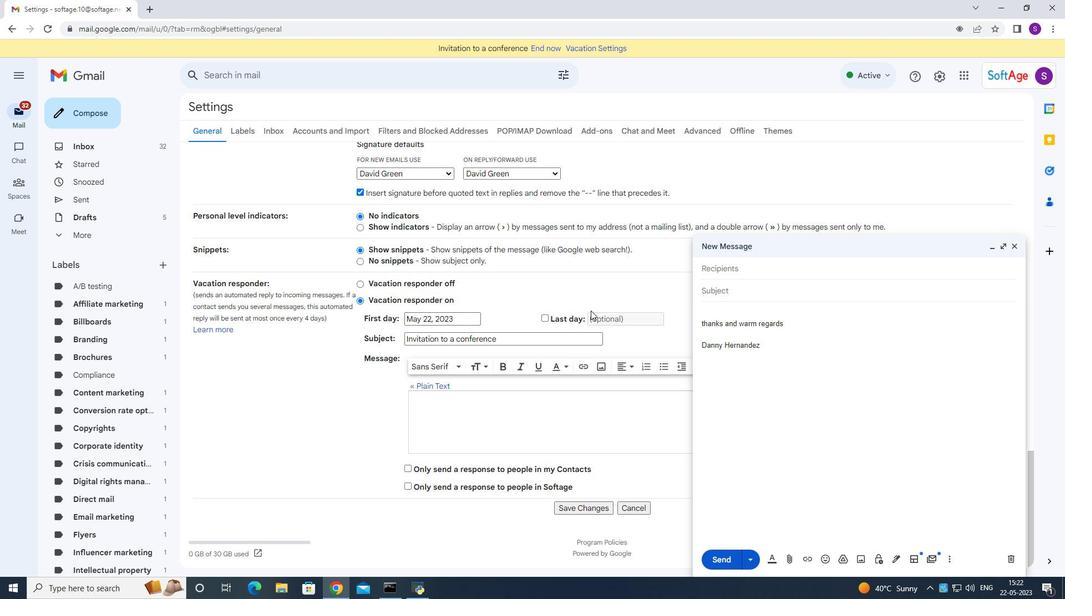 
Action: Mouse scrolled (588, 346) with delta (0, 0)
Screenshot: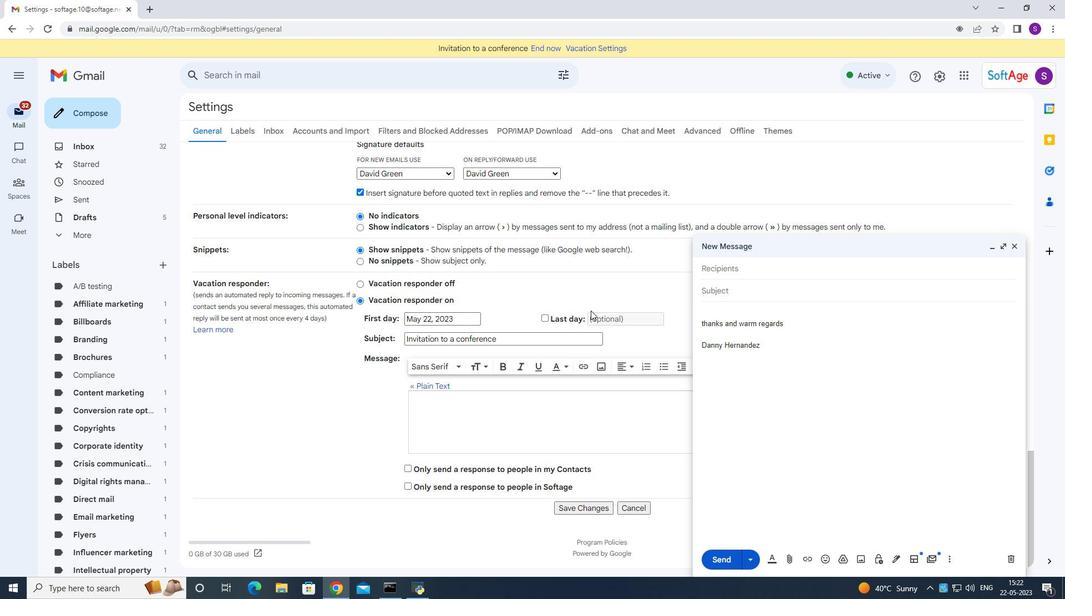 
Action: Mouse moved to (588, 348)
Screenshot: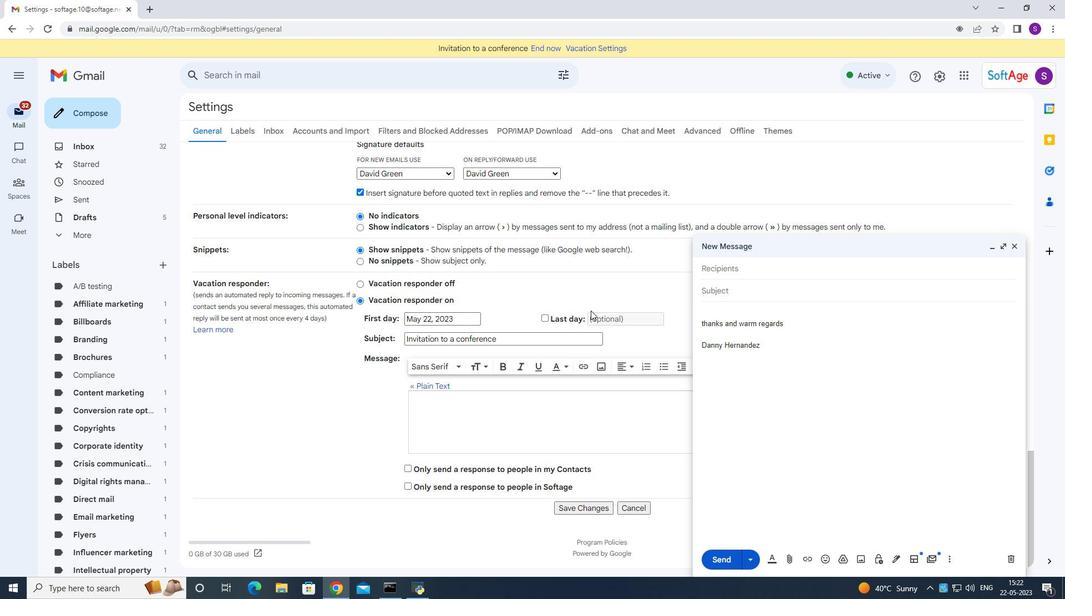 
Action: Mouse scrolled (588, 346) with delta (0, 0)
Screenshot: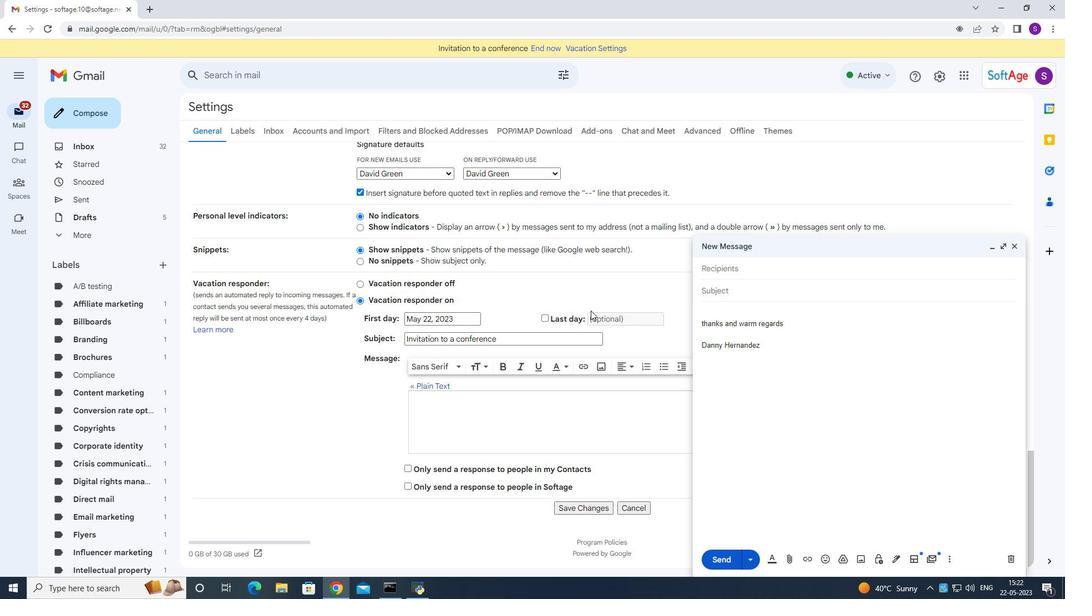 
Action: Mouse moved to (576, 508)
Screenshot: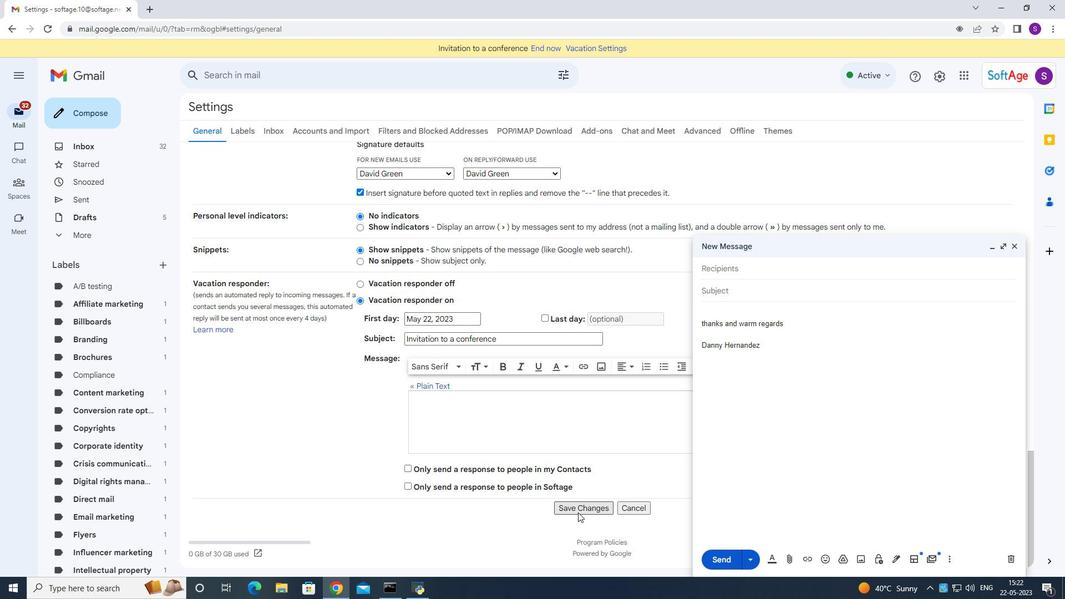 
Action: Mouse pressed left at (576, 508)
Screenshot: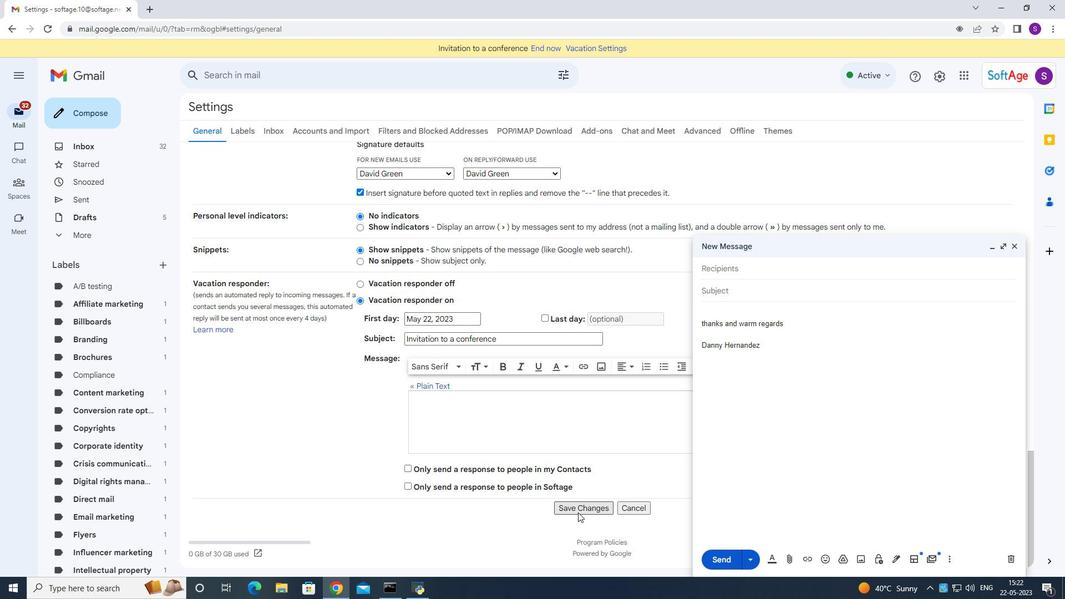 
Action: Mouse moved to (1013, 244)
Screenshot: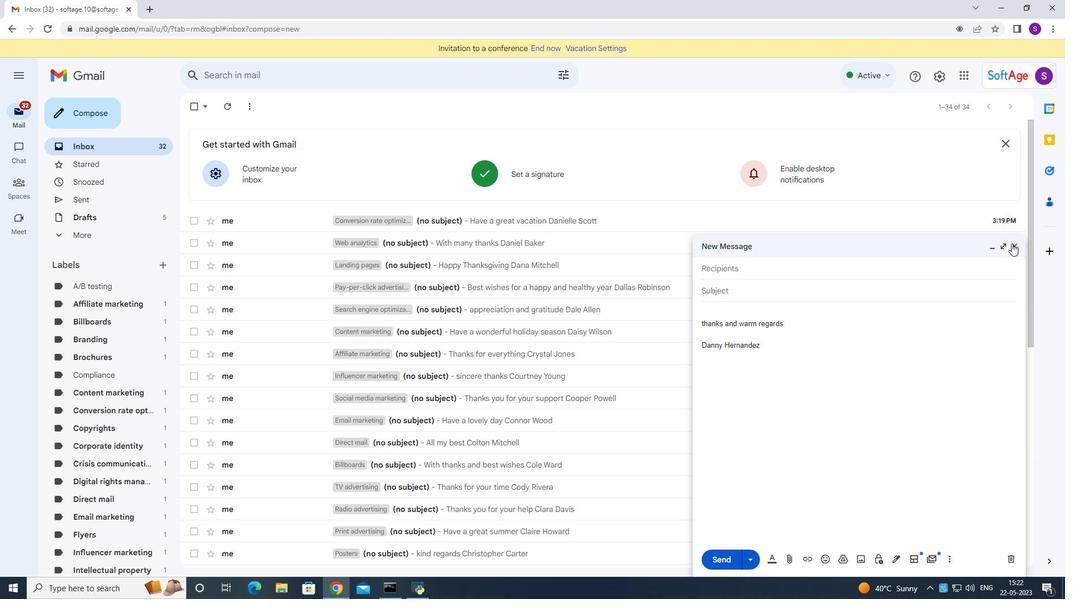 
Action: Mouse pressed left at (1013, 244)
Screenshot: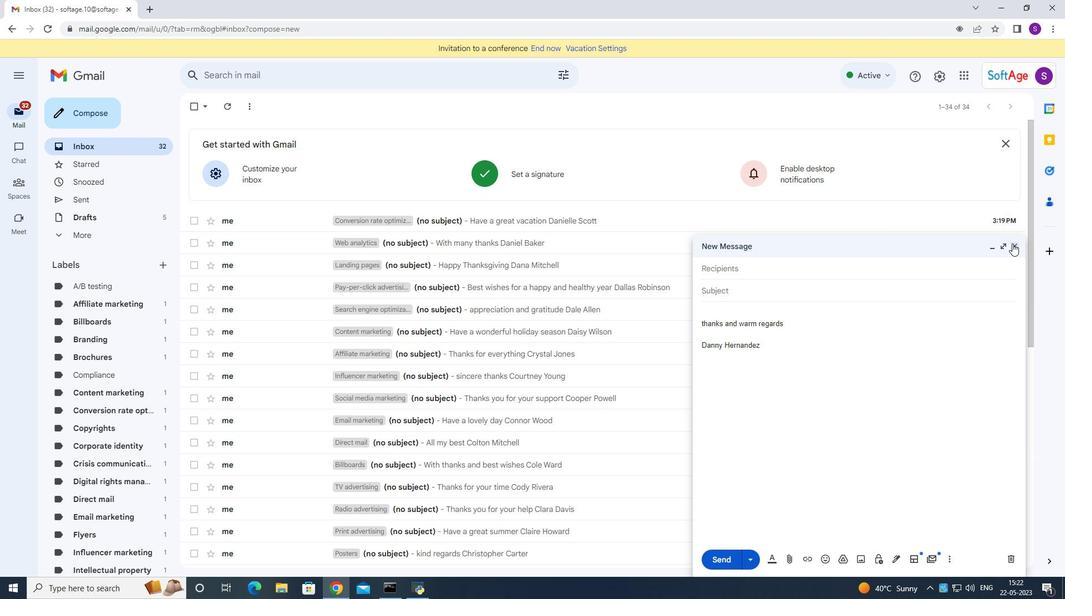 
Action: Mouse moved to (53, 107)
Screenshot: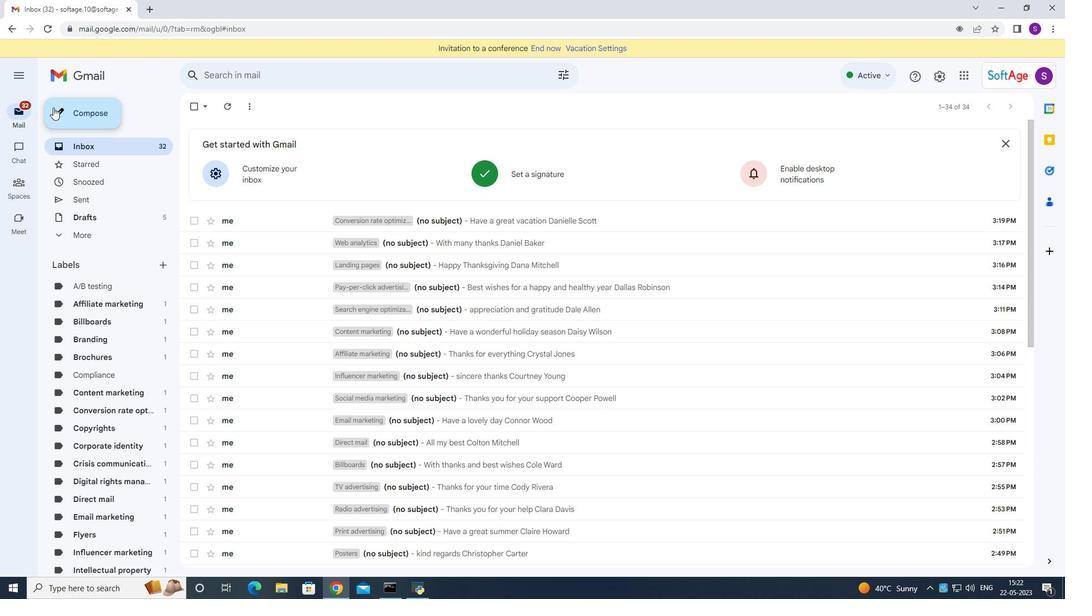 
Action: Mouse pressed left at (53, 107)
Screenshot: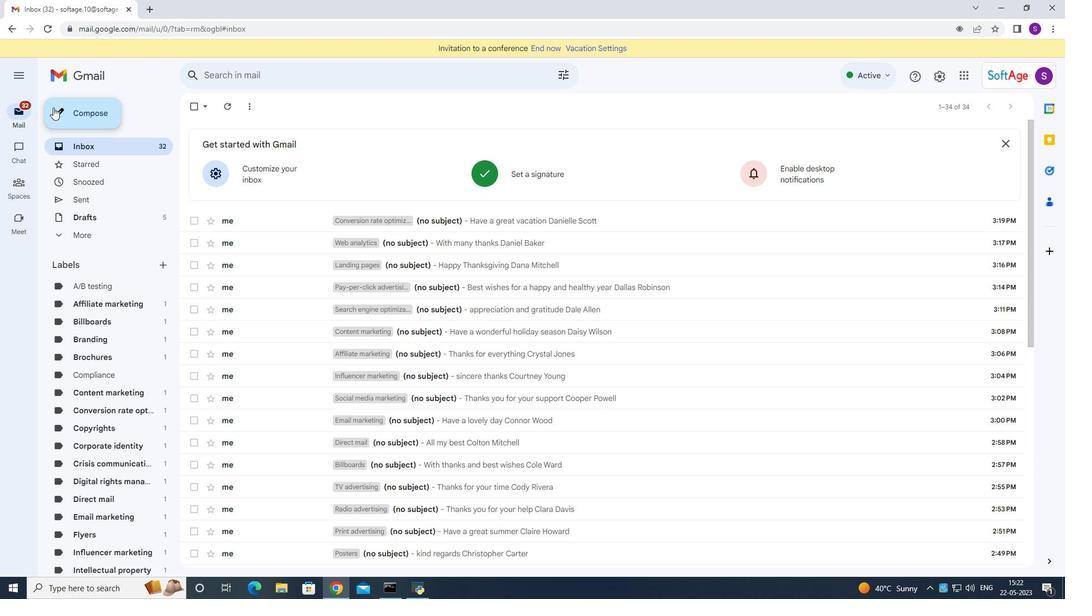 
Action: Mouse moved to (668, 266)
Screenshot: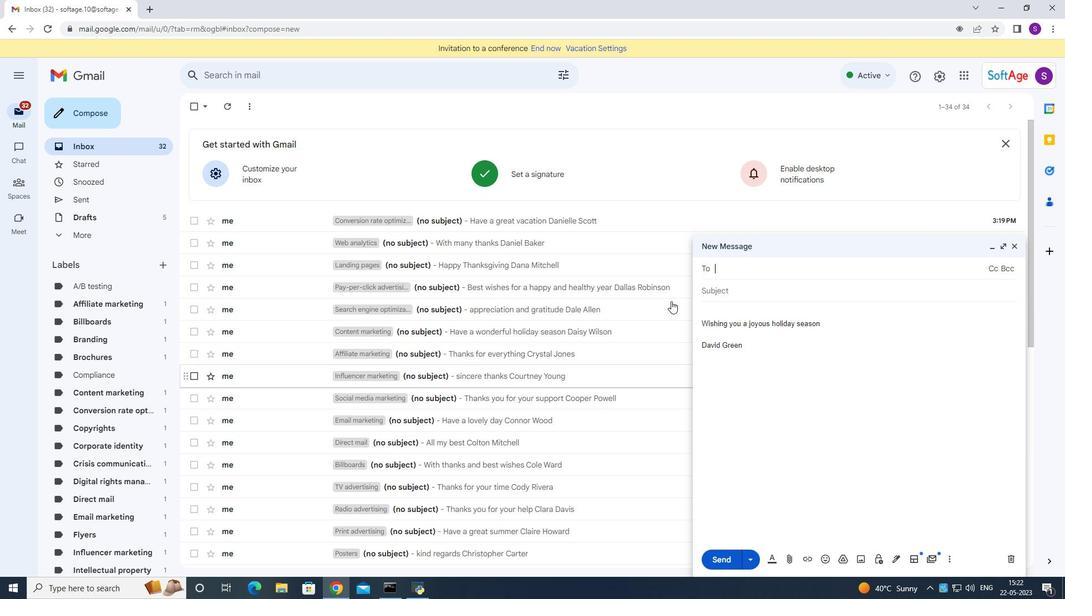 
Action: Key pressed <Key.shift>Softage.ne<Key.backspace><Key.backspace>10<Key.shift>@g<Key.backspace>softage.net
Screenshot: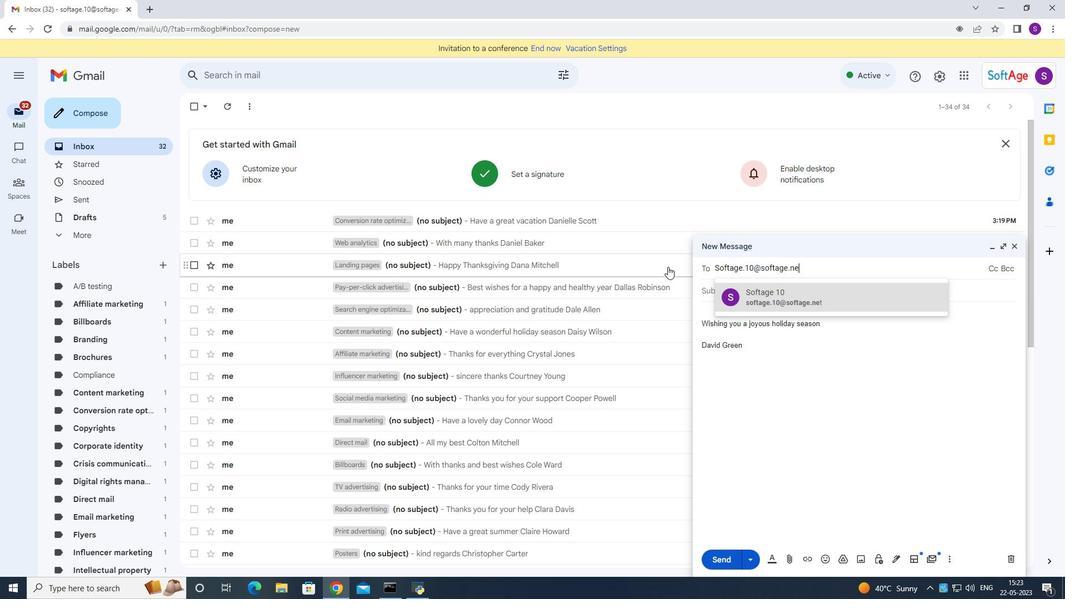 
Action: Mouse moved to (763, 301)
Screenshot: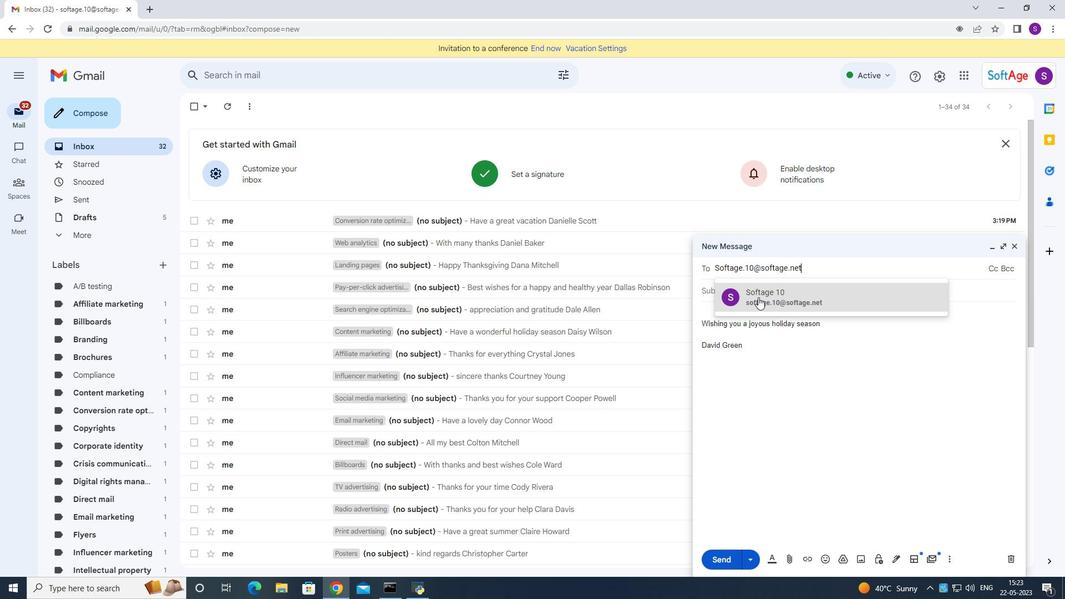 
Action: Mouse pressed left at (763, 301)
Screenshot: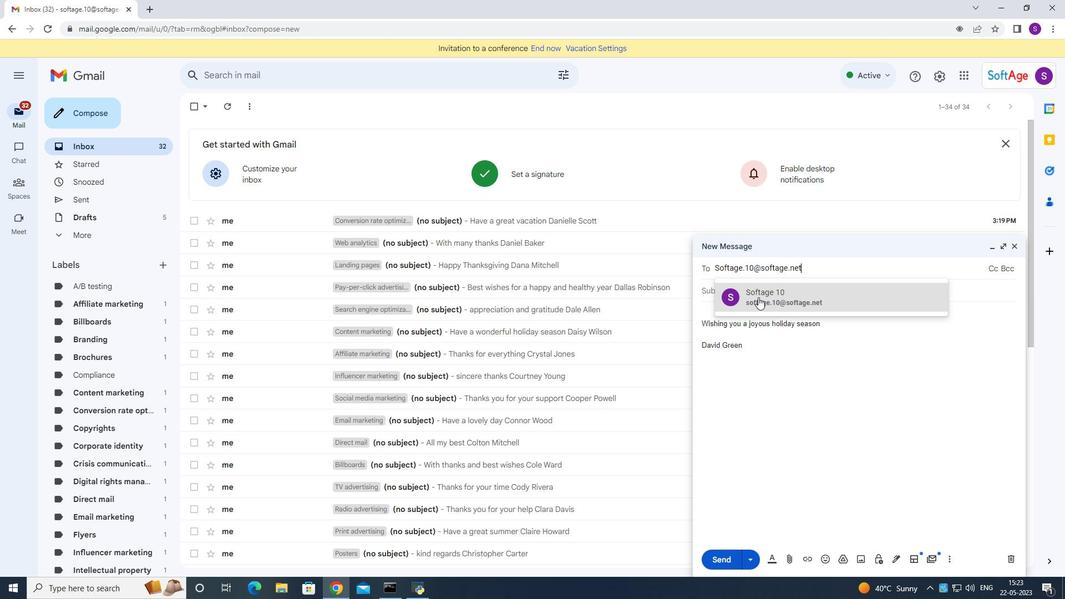 
Action: Mouse moved to (944, 559)
Screenshot: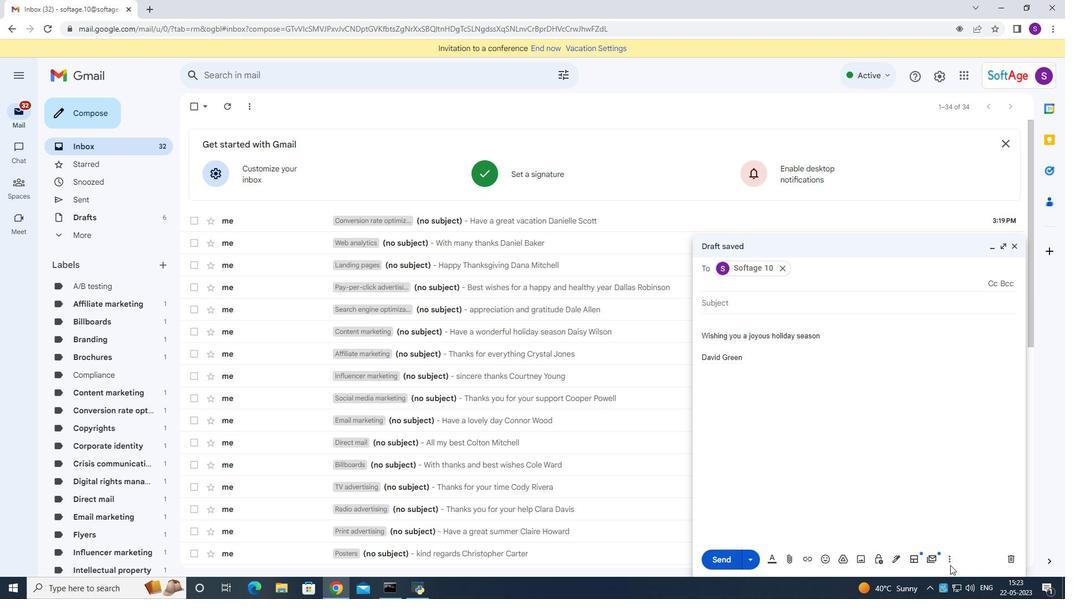 
Action: Mouse pressed left at (944, 559)
Screenshot: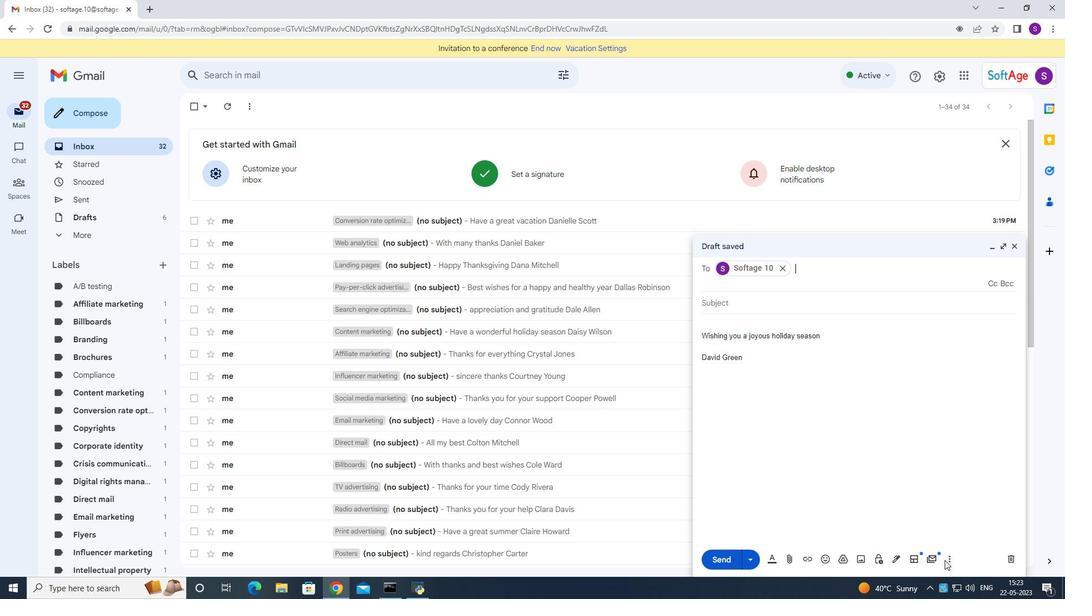 
Action: Mouse moved to (948, 561)
Screenshot: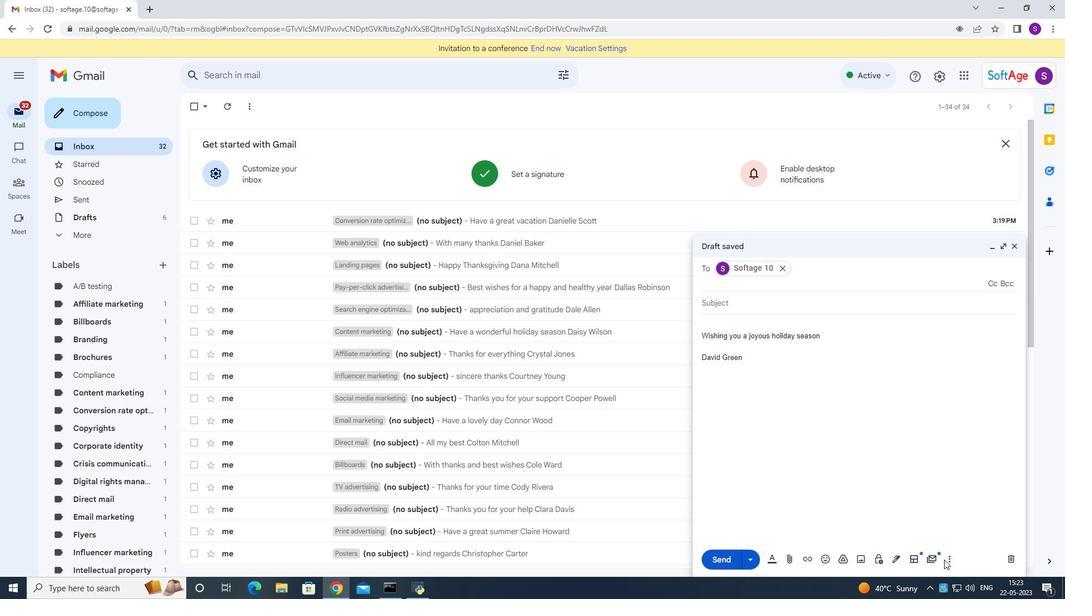 
Action: Mouse pressed left at (948, 561)
Screenshot: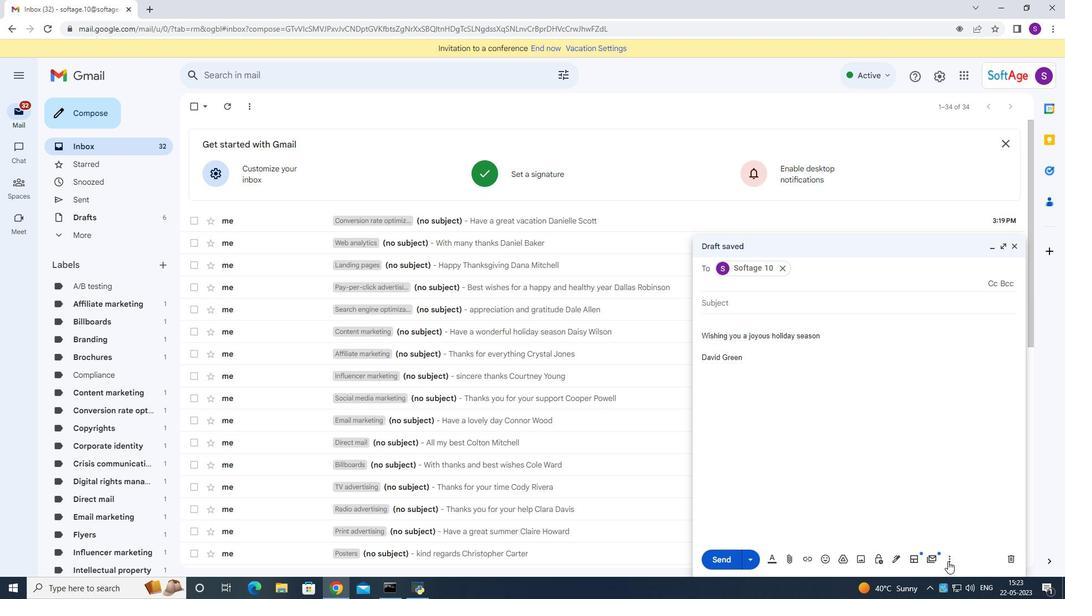 
Action: Mouse moved to (841, 457)
Screenshot: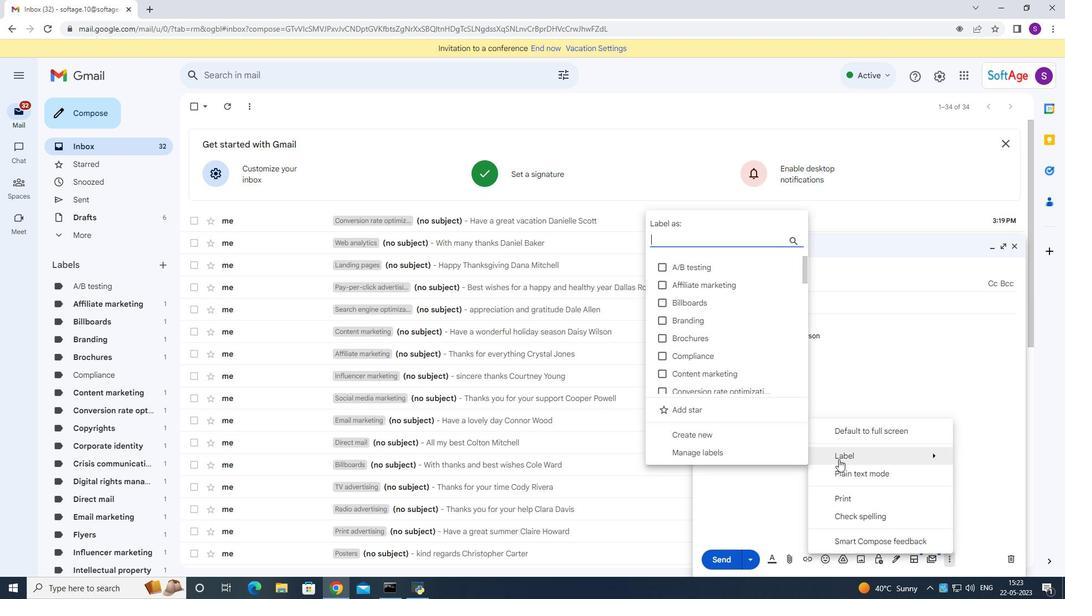 
Action: Mouse pressed left at (839, 457)
Screenshot: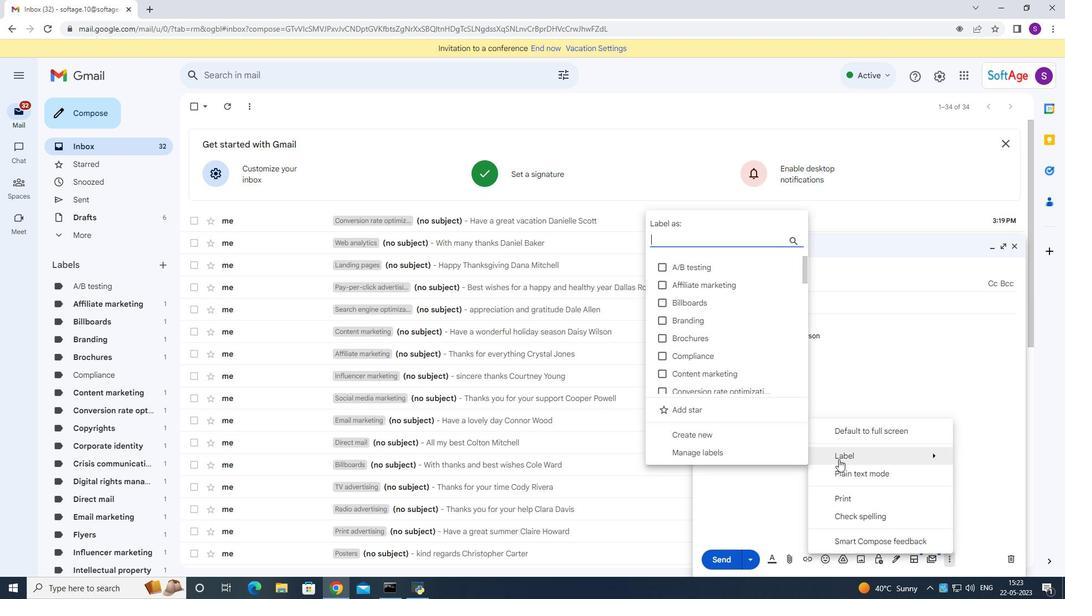 
Action: Mouse moved to (720, 441)
Screenshot: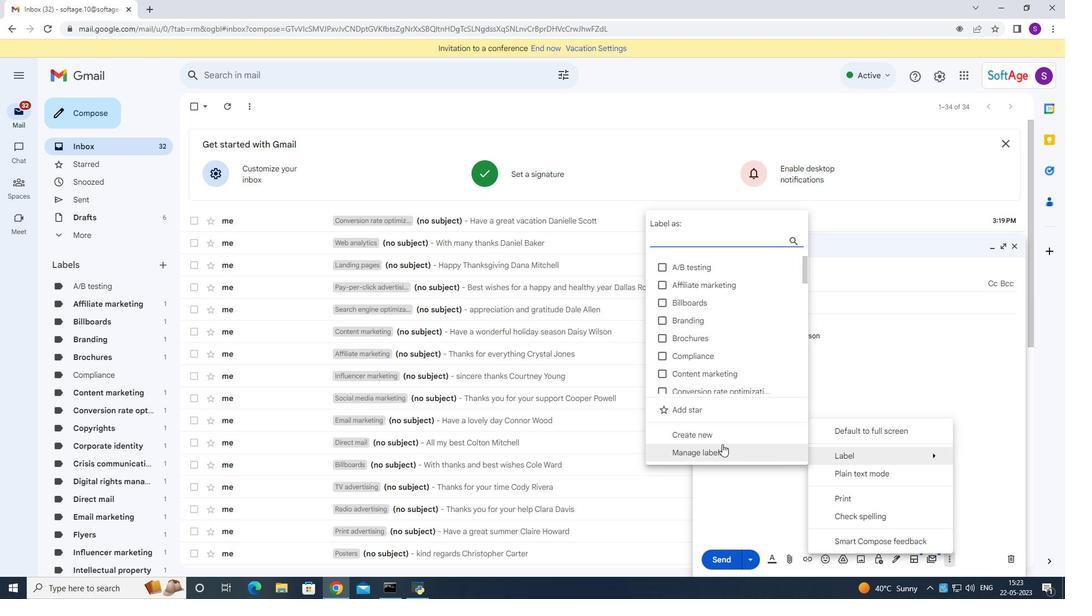 
Action: Mouse pressed left at (720, 441)
Screenshot: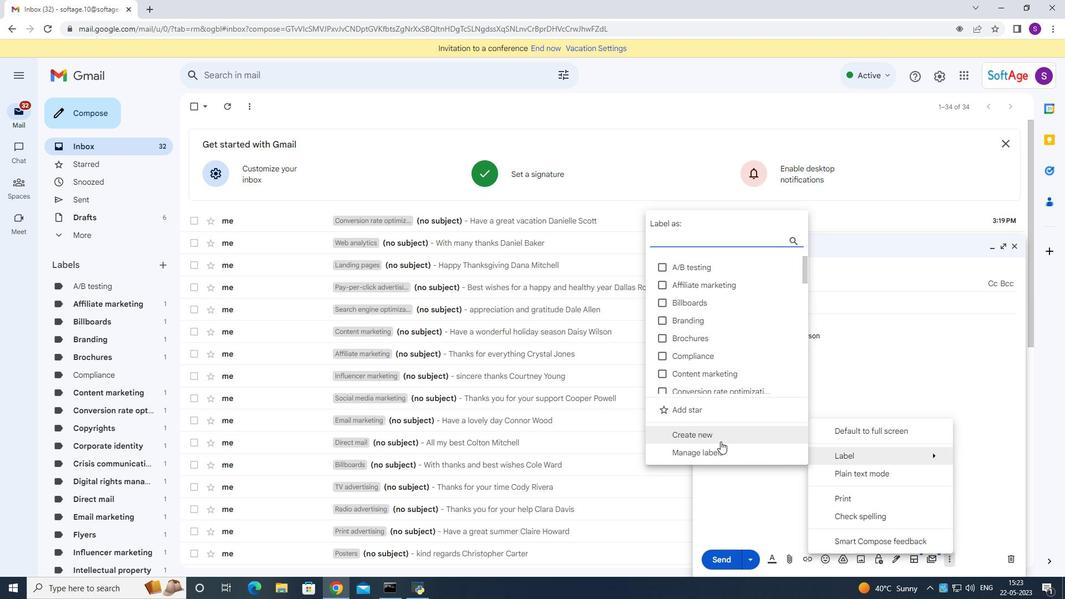
Action: Mouse moved to (522, 296)
Screenshot: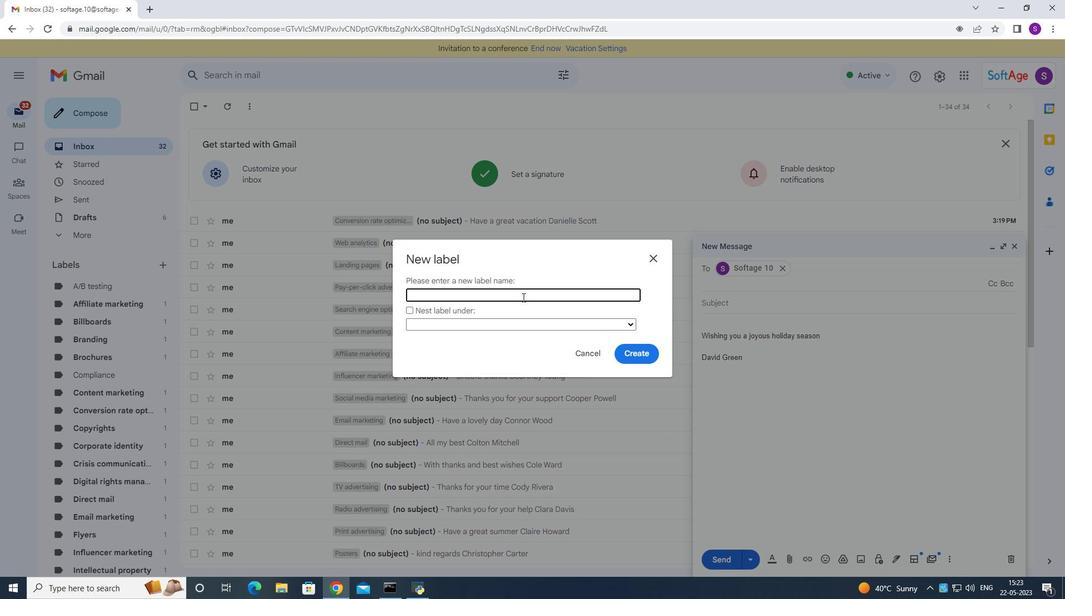 
Action: Key pressed <Key.shift><Key.shift><Key.shift><Key.shift><Key.shift>User<Key.space>research<Key.space>
Screenshot: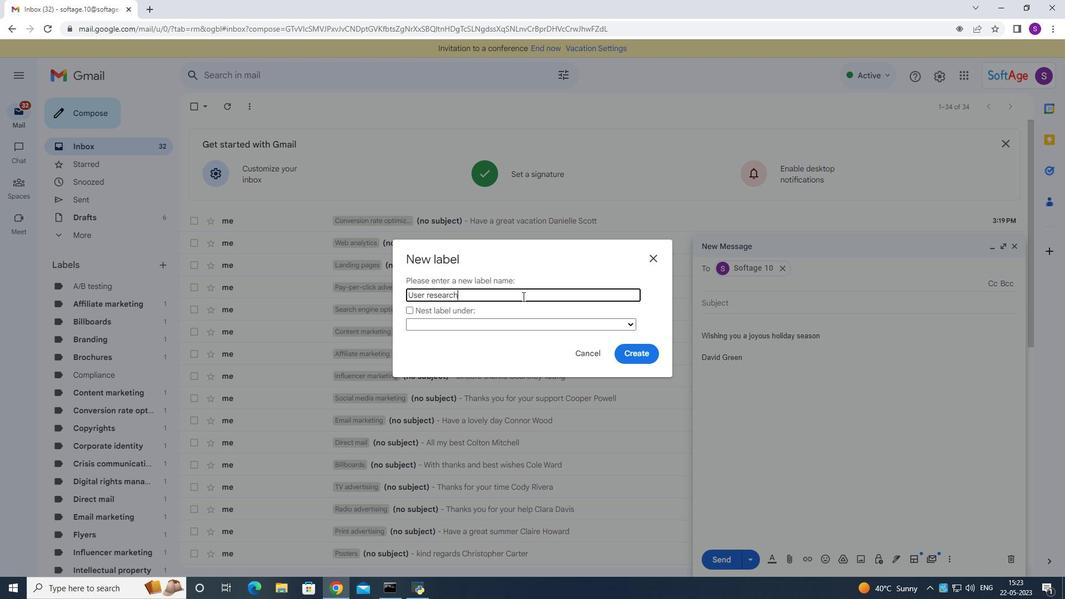 
Action: Mouse moved to (509, 306)
Screenshot: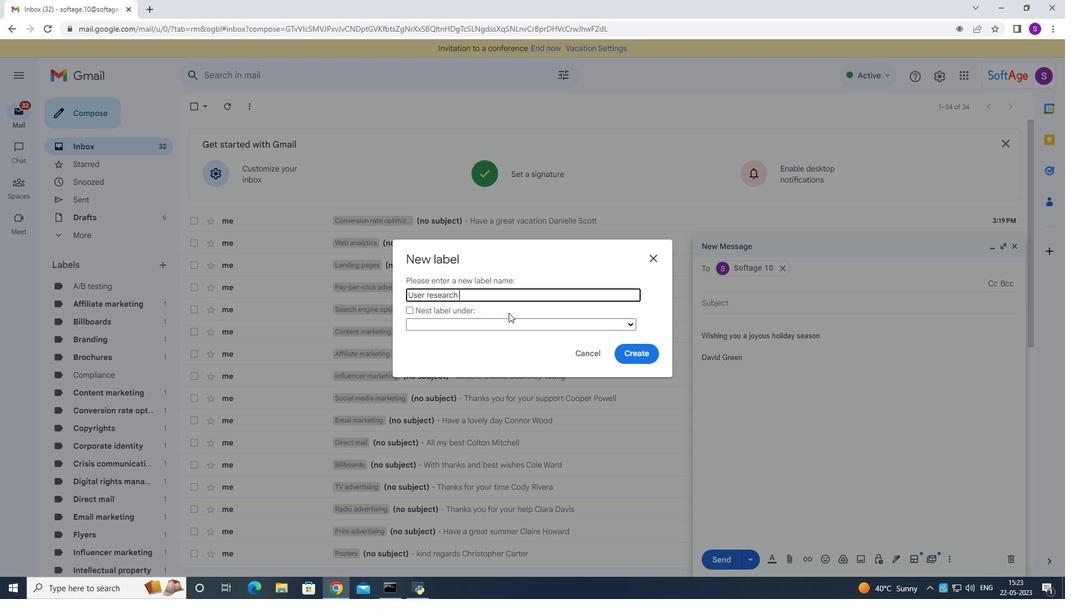 
Action: Key pressed <Key.space>
Screenshot: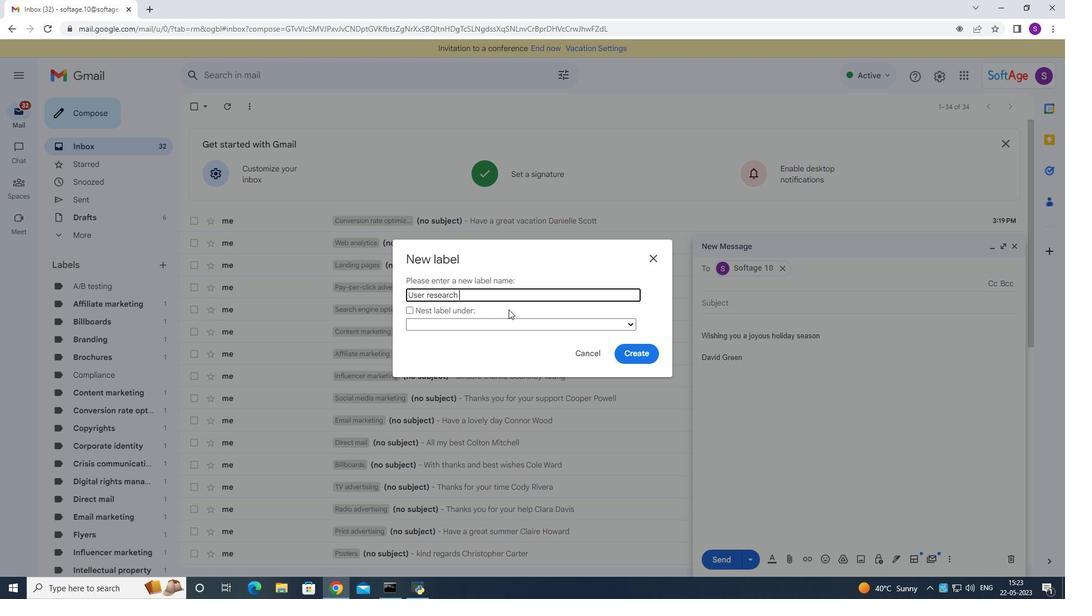 
Action: Mouse moved to (628, 351)
Screenshot: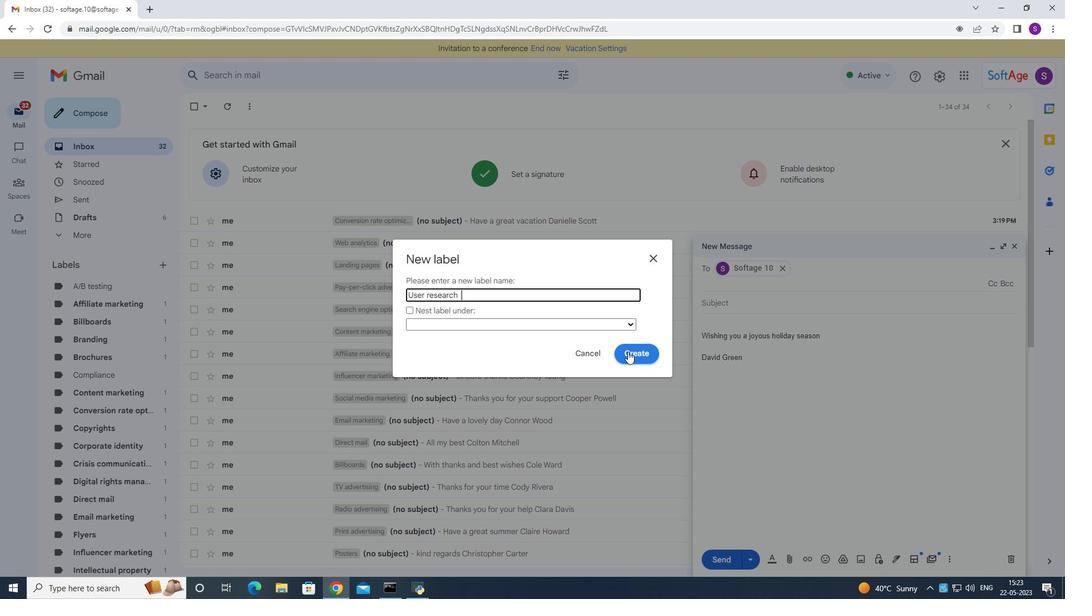 
Action: Mouse pressed left at (628, 351)
Screenshot: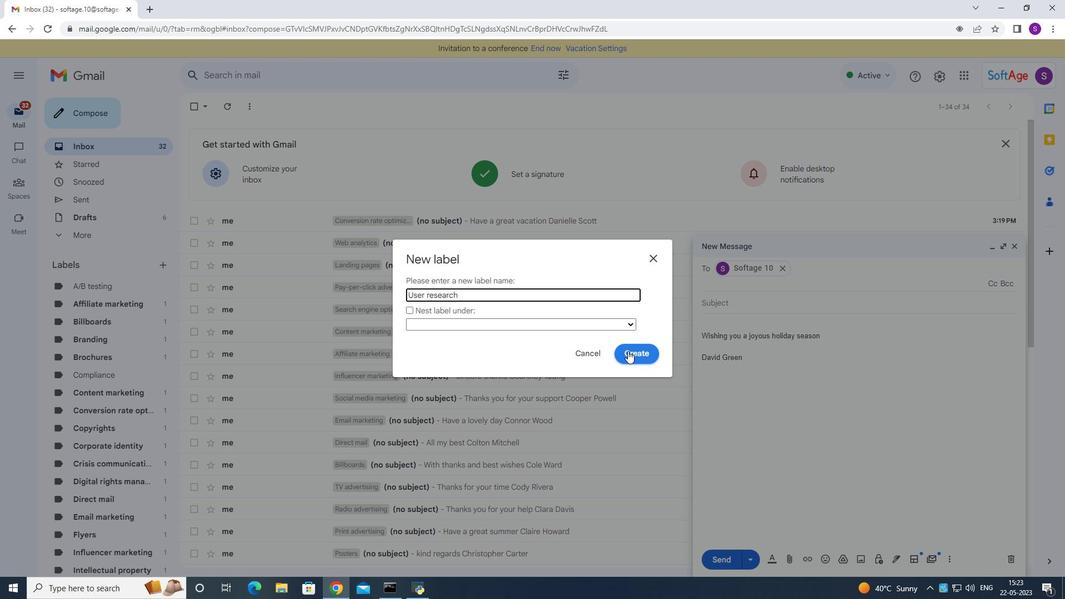 
Action: Mouse moved to (716, 555)
Screenshot: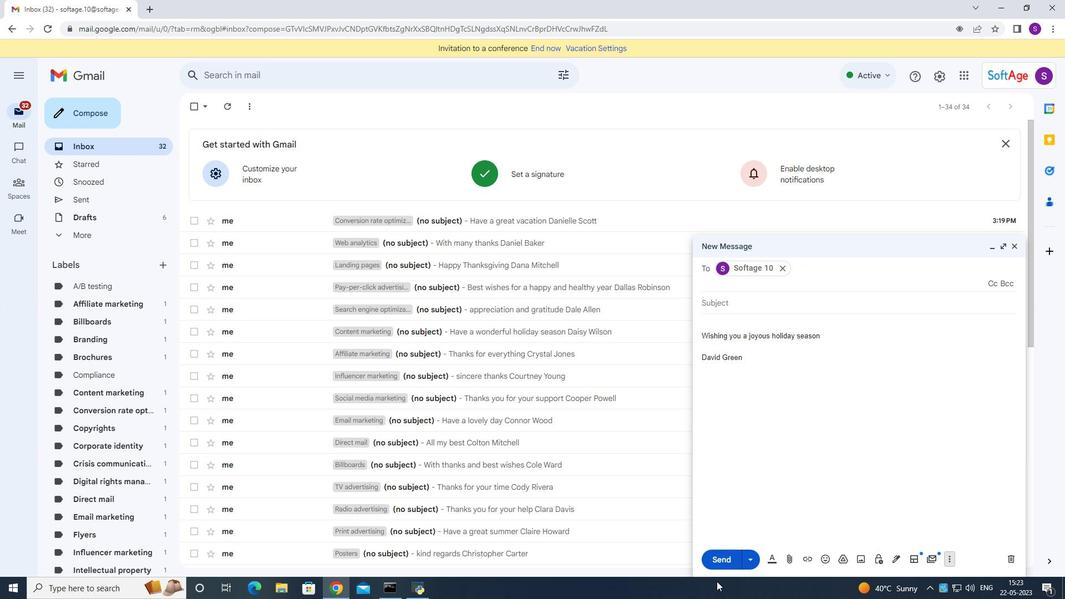 
Action: Mouse pressed left at (716, 555)
Screenshot: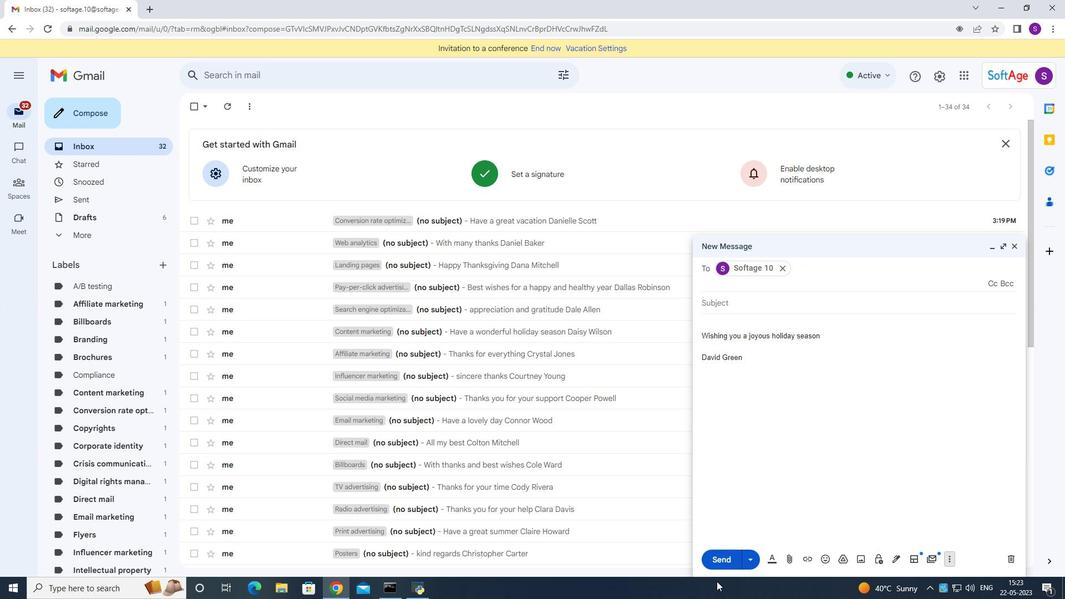 
Action: Mouse moved to (716, 494)
Screenshot: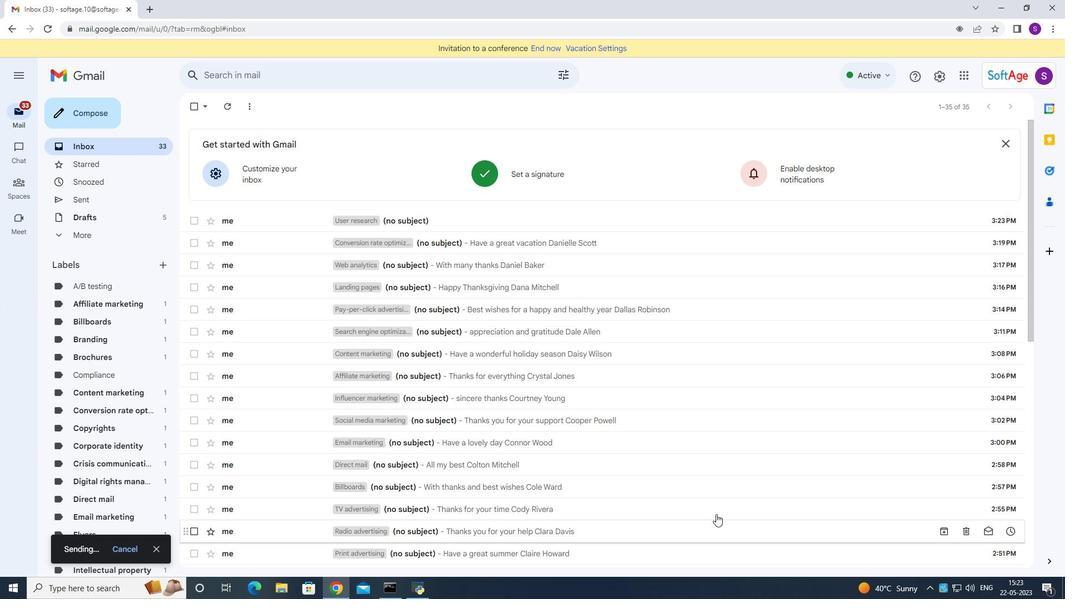 
